 Task: Look for space in Tanjung Pandan, Indonesia from 3rd August, 2023 to 7th August, 2023 for 2 adults in price range Rs.4000 to Rs.9000. Place can be private room with 1  bedroom having 1 bed and 1 bathroom. Property type can be house, flat, guest house, hotel. Booking option can be shelf check-in. Required host language is English.
Action: Mouse moved to (515, 82)
Screenshot: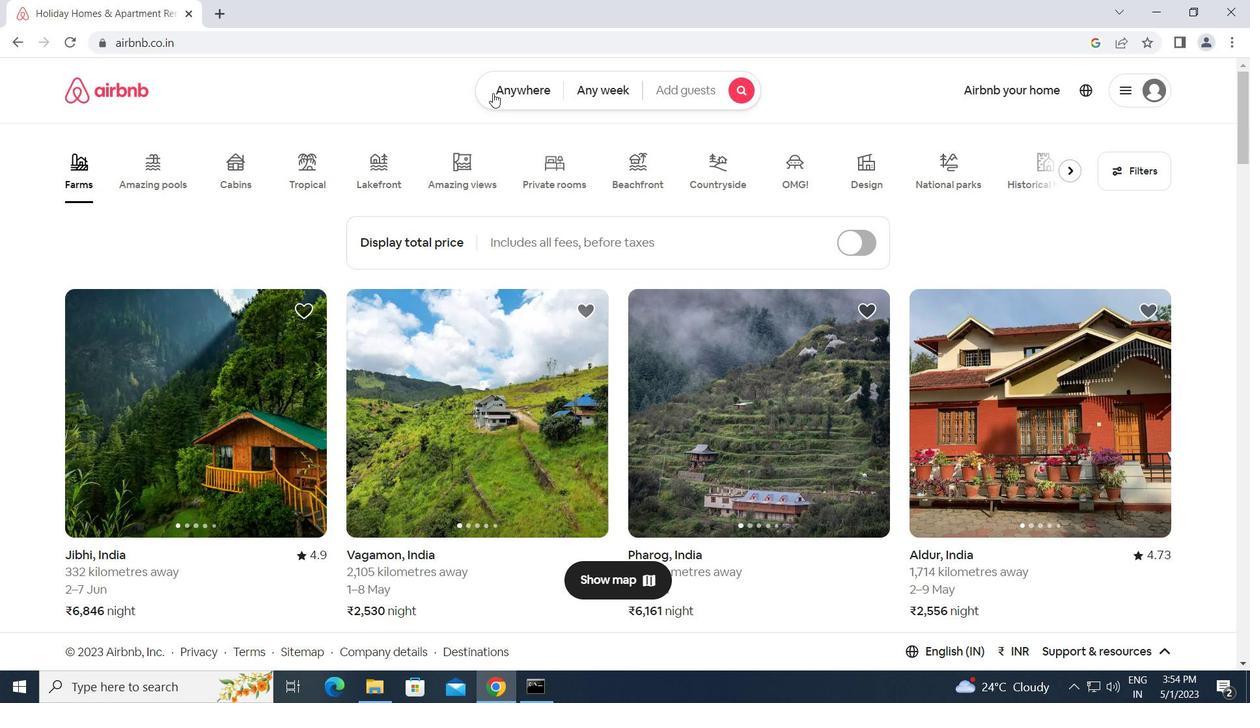 
Action: Mouse pressed left at (515, 82)
Screenshot: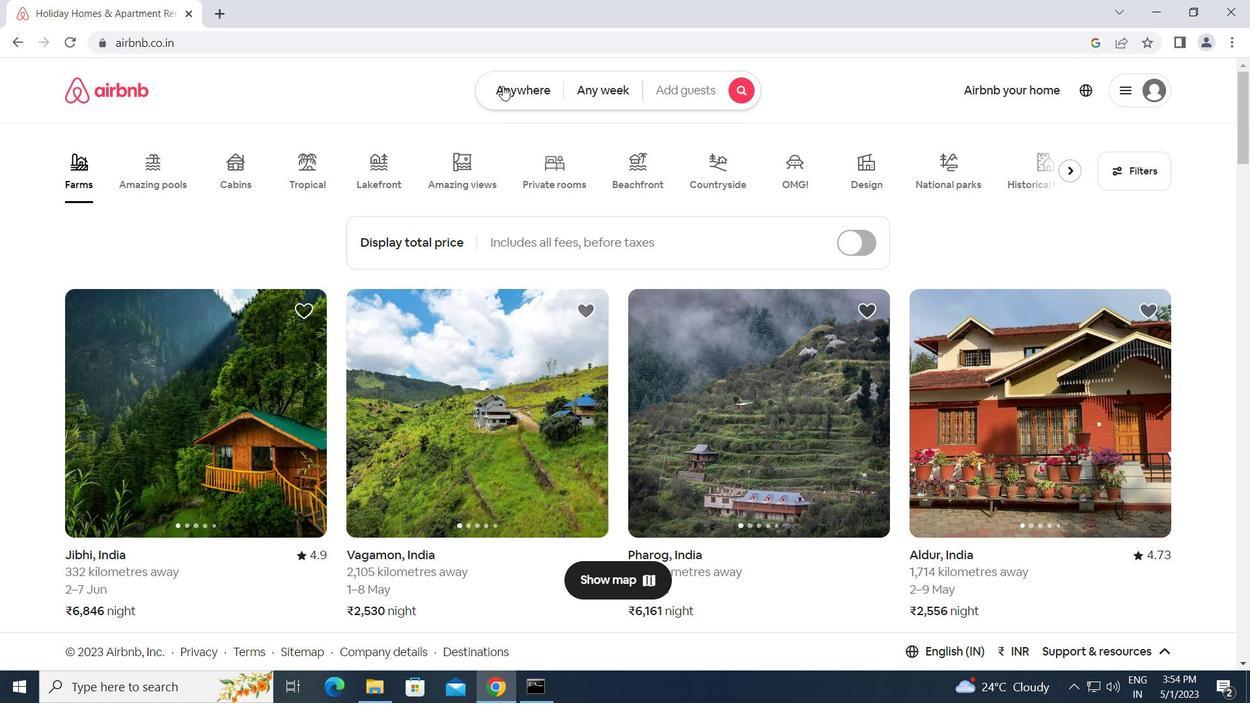 
Action: Mouse moved to (450, 133)
Screenshot: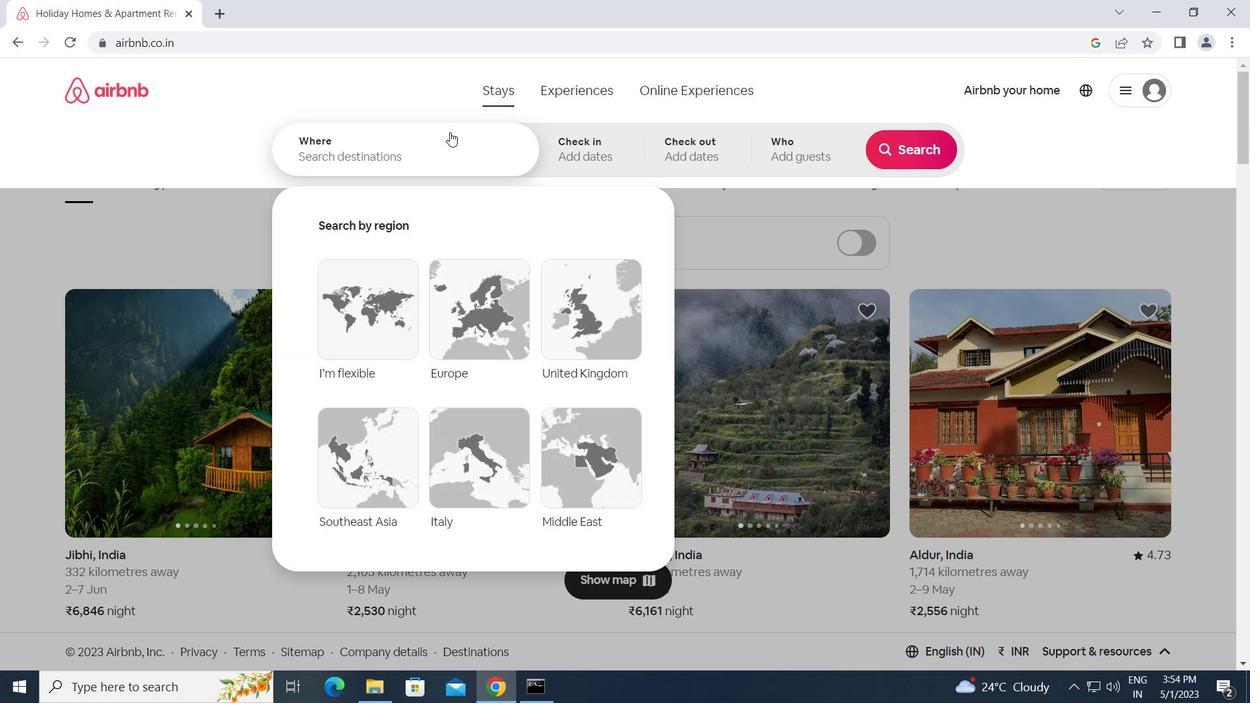 
Action: Mouse pressed left at (450, 133)
Screenshot: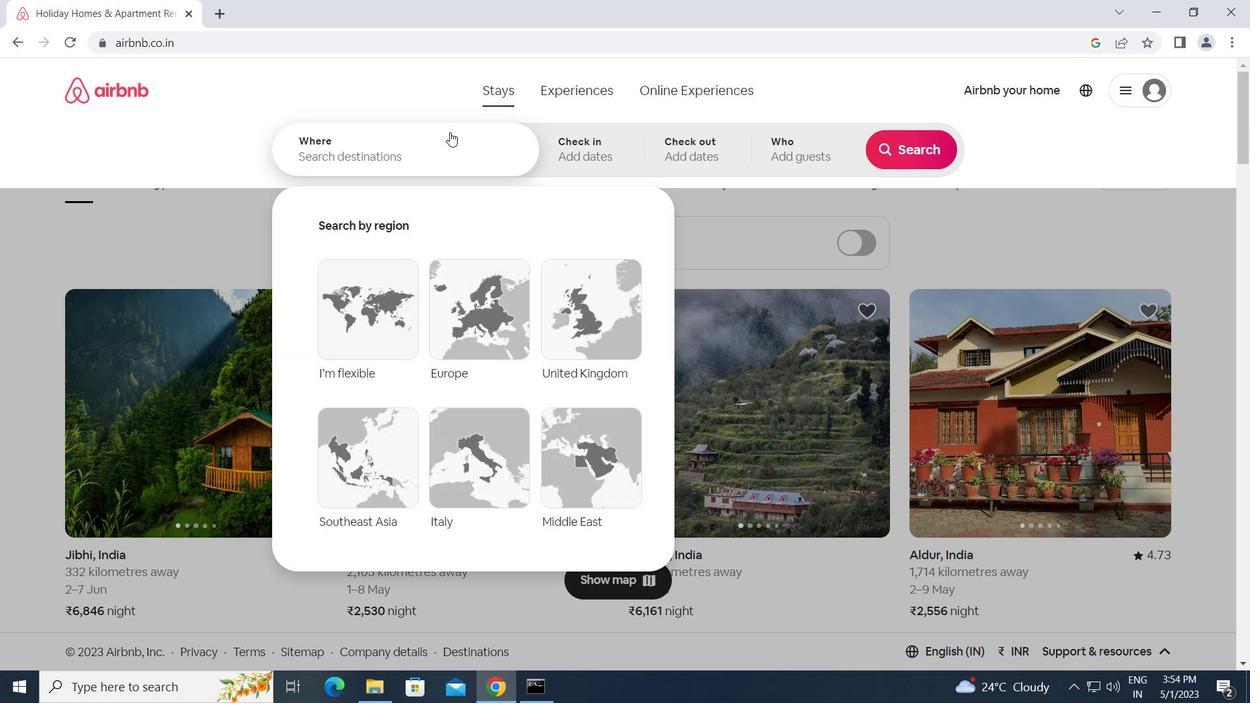 
Action: Key pressed t<Key.caps_lock>anjung<Key.space><Key.caps_lock>p<Key.caps_lock>andan,<Key.space><Key.caps_lock>i<Key.caps_lock>ndonesia<Key.enter>
Screenshot: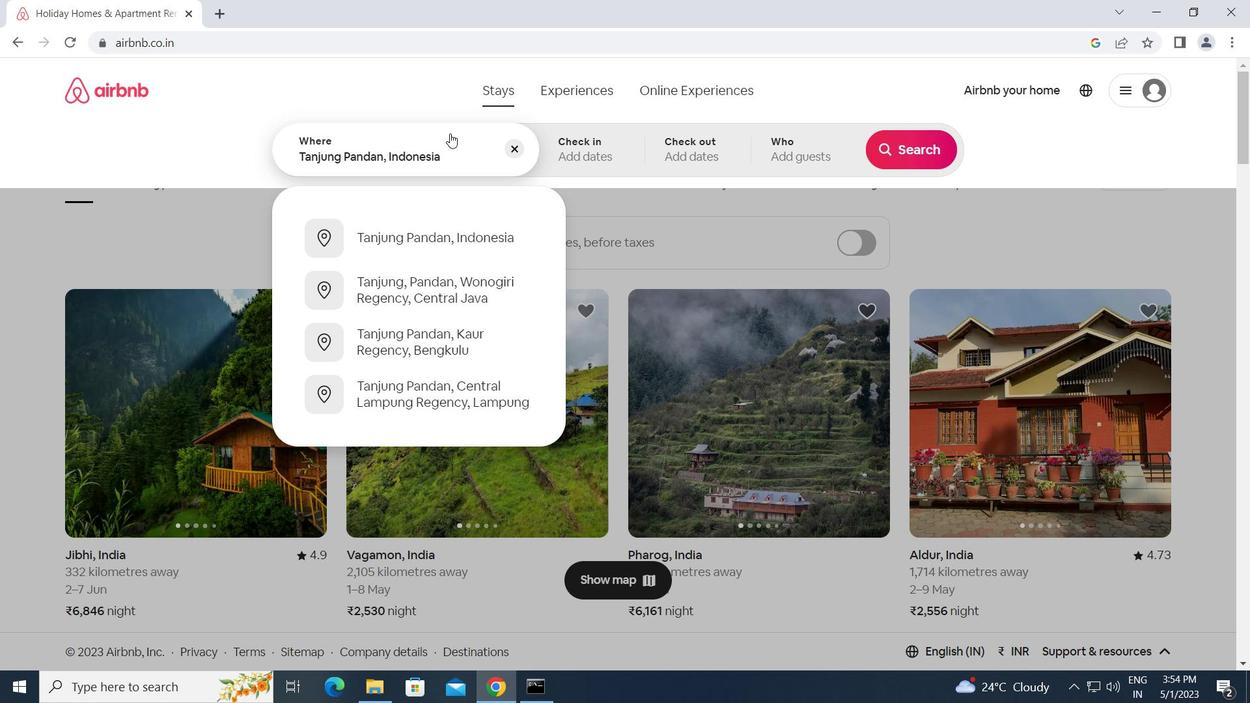 
Action: Mouse moved to (911, 285)
Screenshot: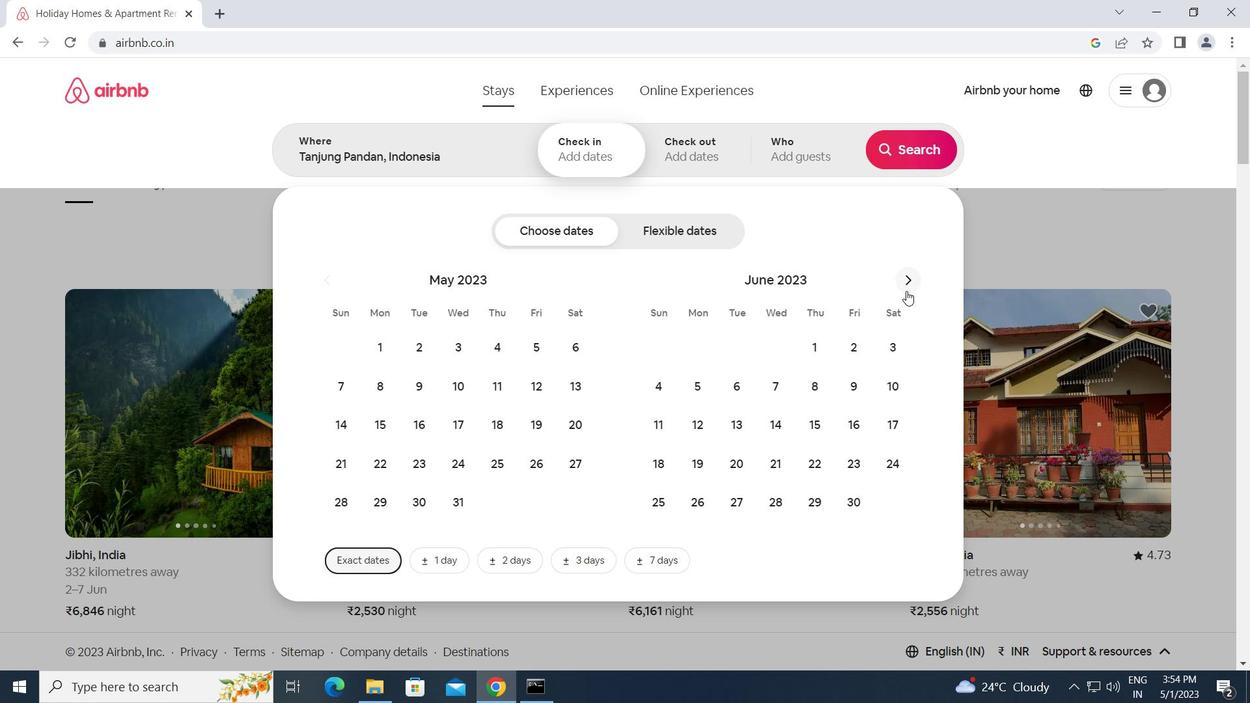 
Action: Mouse pressed left at (911, 285)
Screenshot: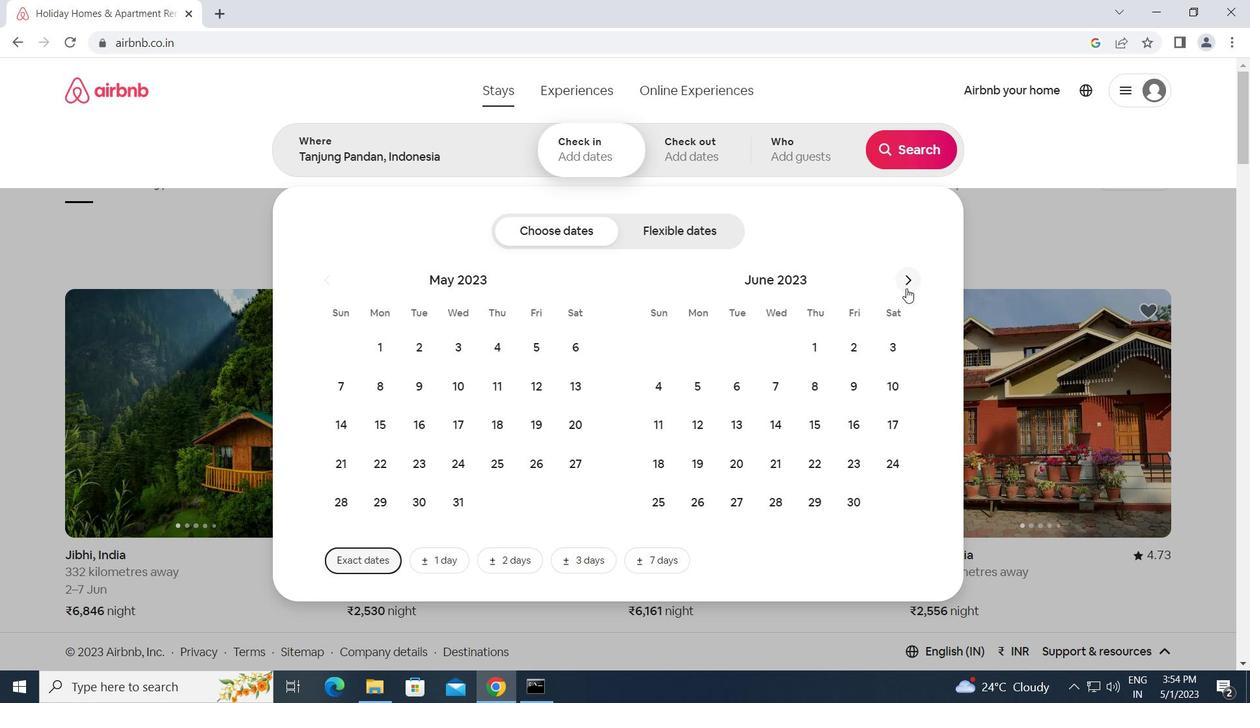 
Action: Mouse pressed left at (911, 285)
Screenshot: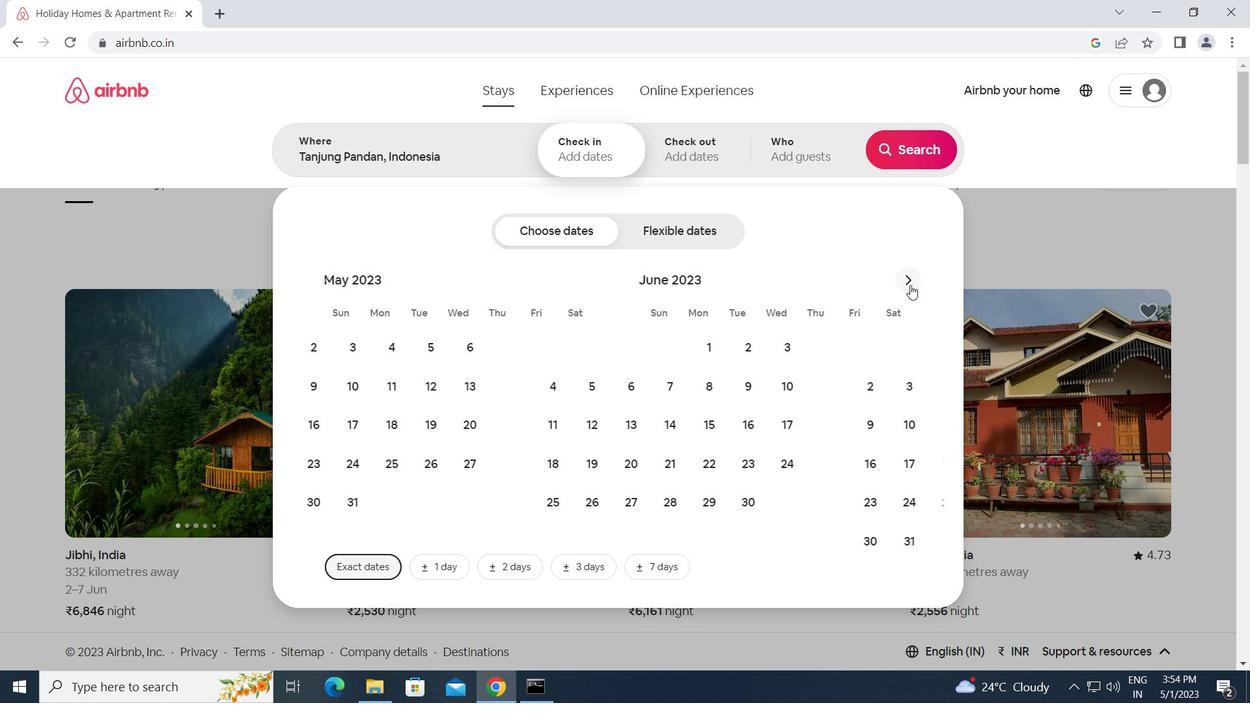 
Action: Mouse moved to (802, 346)
Screenshot: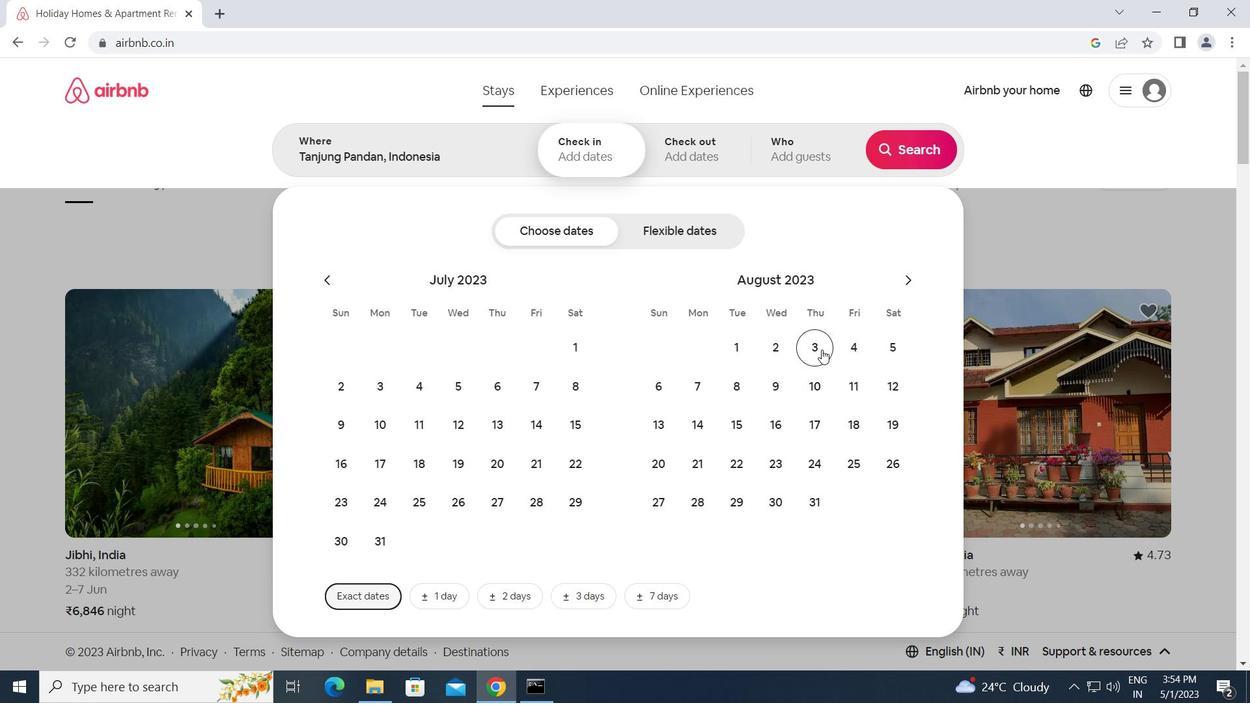 
Action: Mouse pressed left at (802, 346)
Screenshot: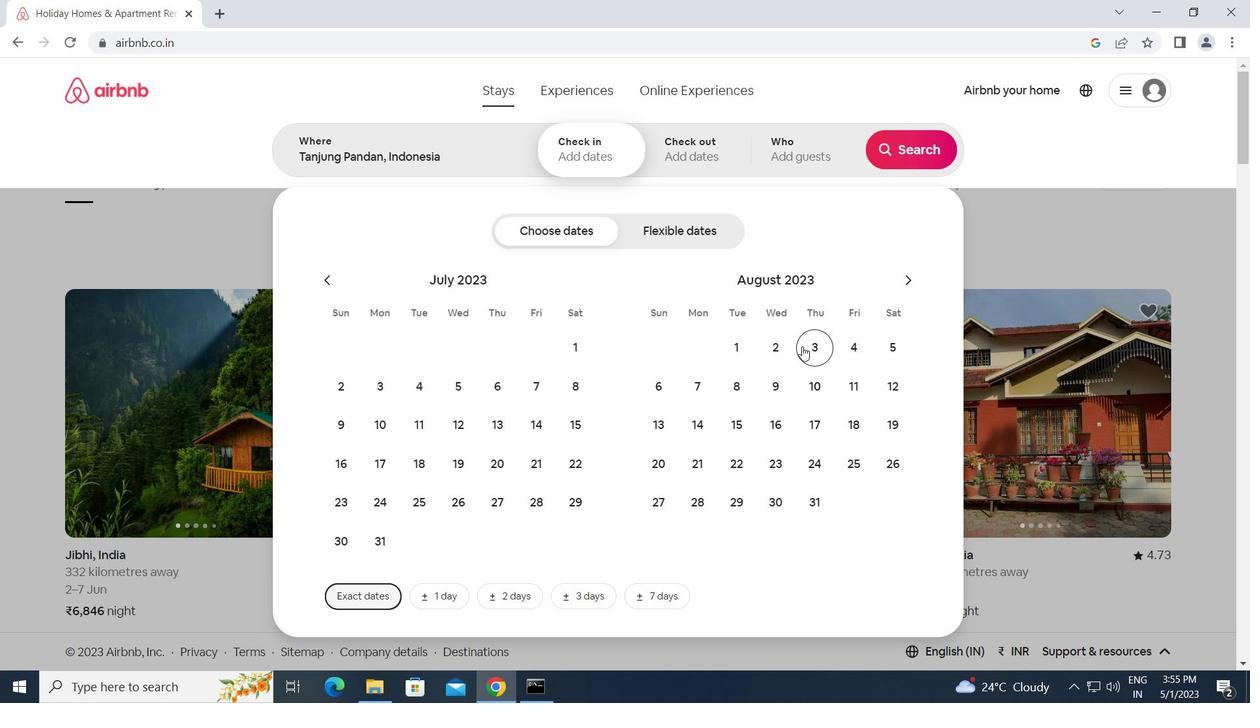 
Action: Mouse moved to (709, 387)
Screenshot: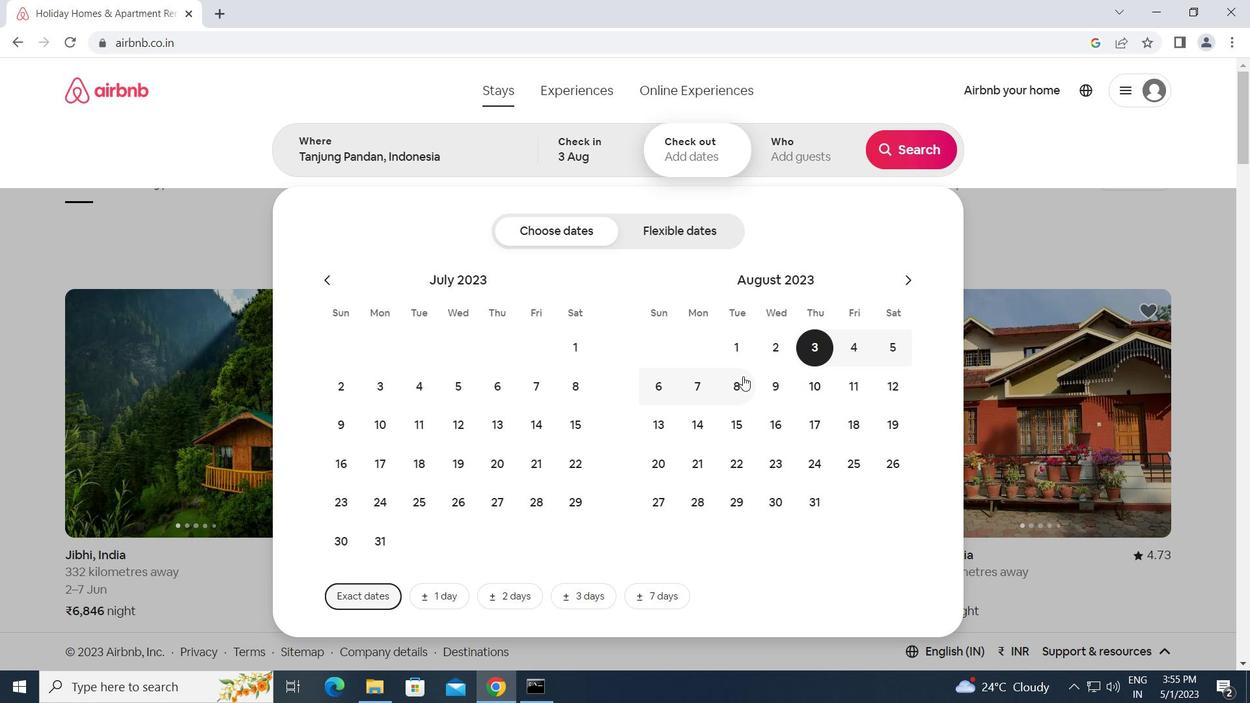 
Action: Mouse pressed left at (709, 387)
Screenshot: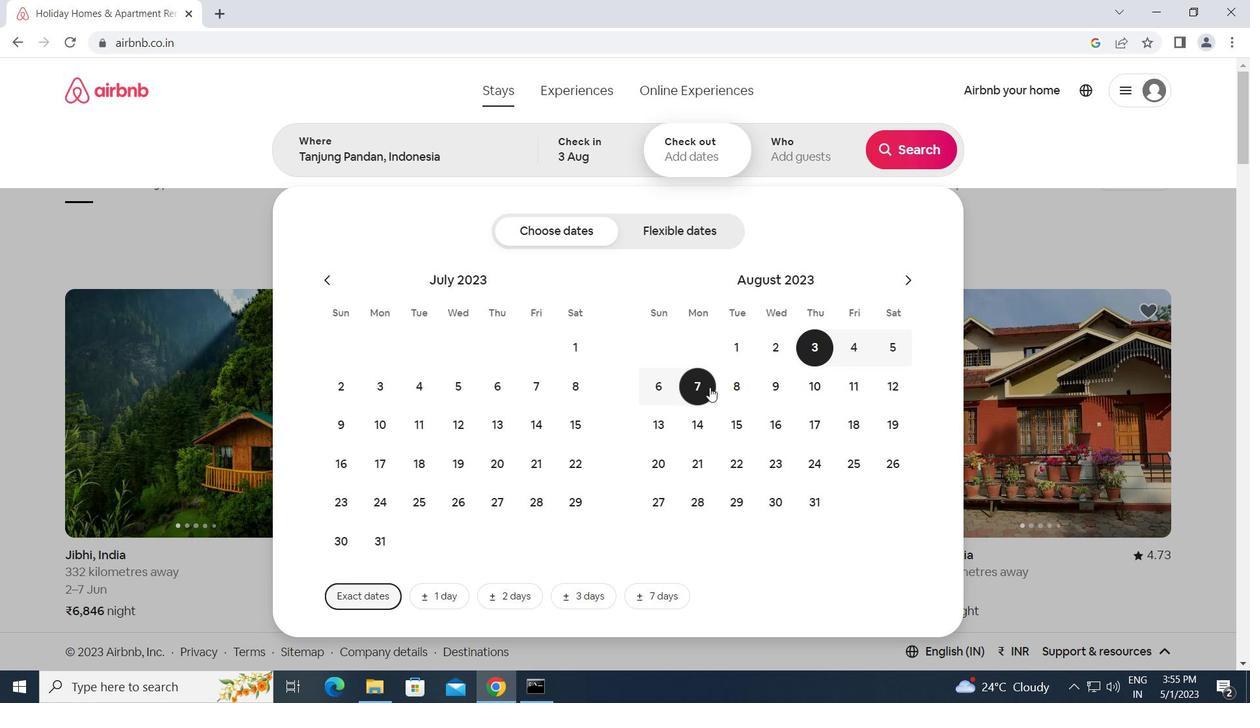 
Action: Mouse moved to (810, 155)
Screenshot: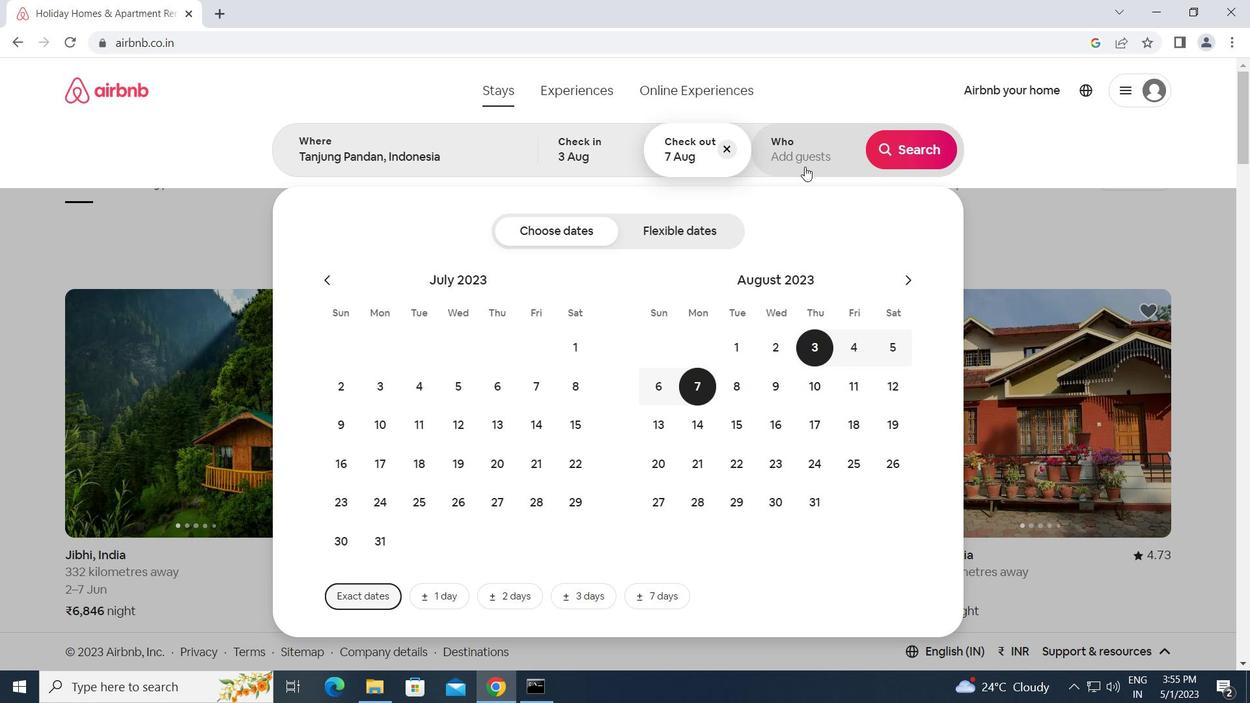 
Action: Mouse pressed left at (810, 155)
Screenshot: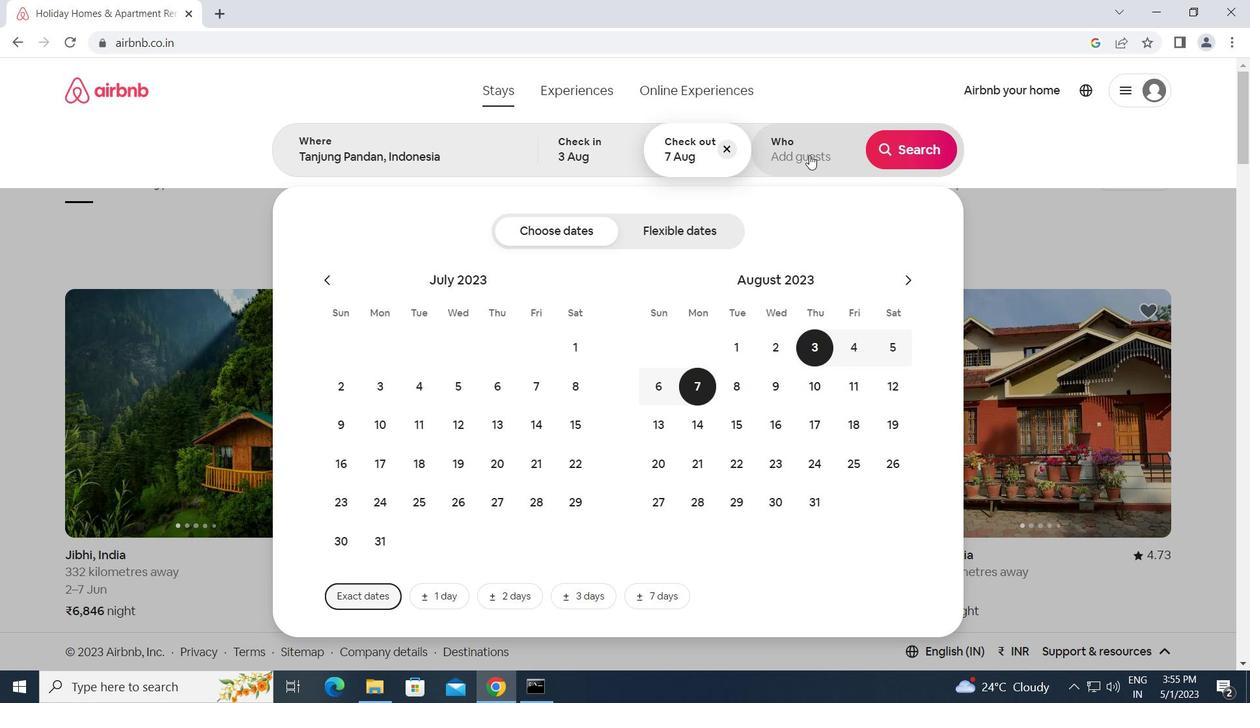 
Action: Mouse moved to (922, 231)
Screenshot: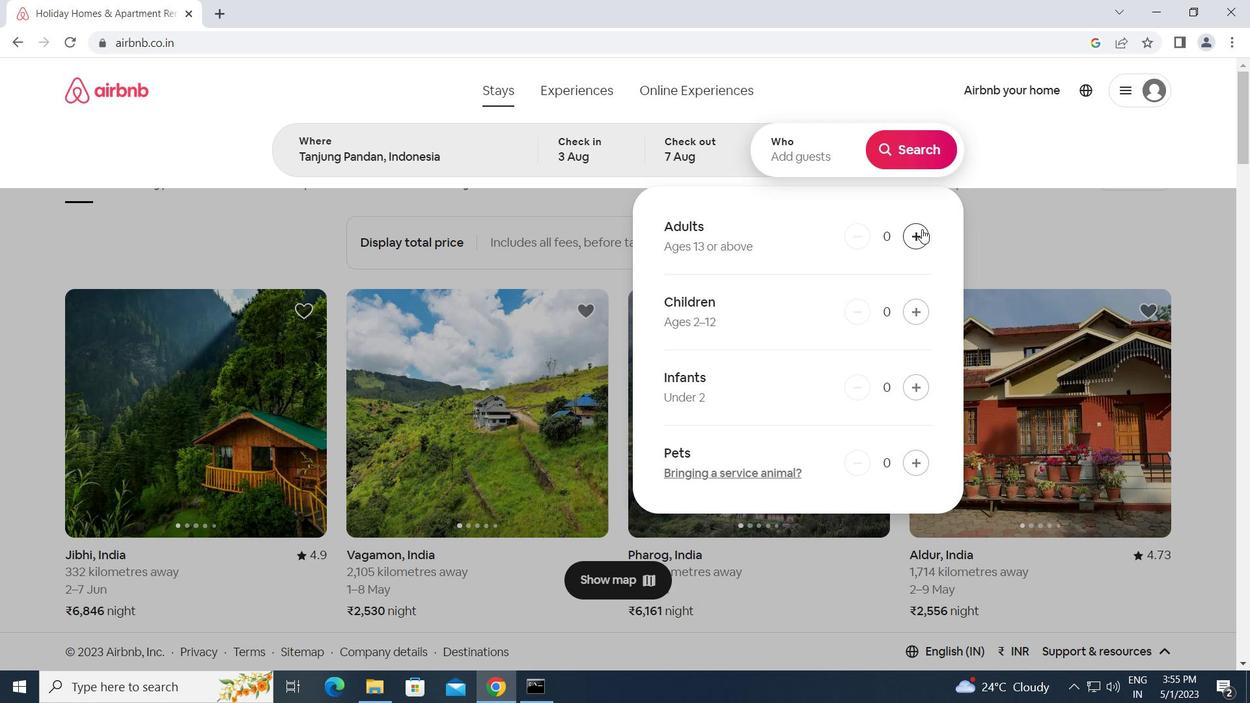 
Action: Mouse pressed left at (922, 231)
Screenshot: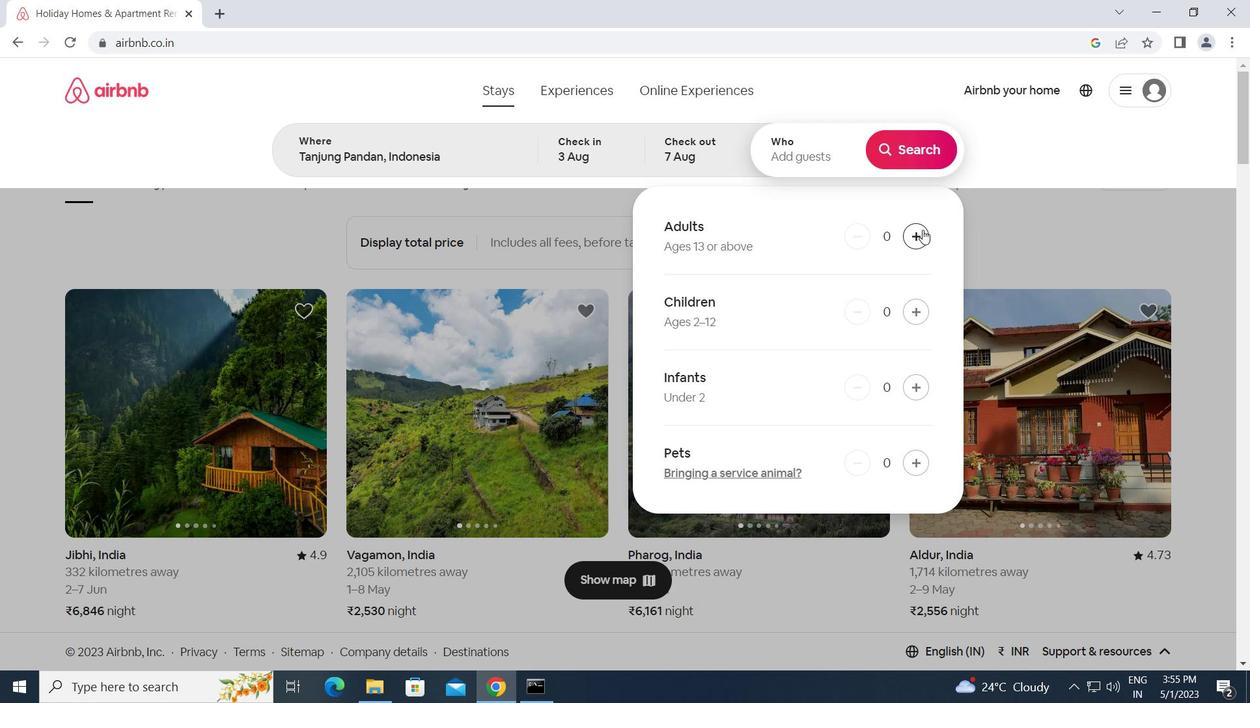 
Action: Mouse pressed left at (922, 231)
Screenshot: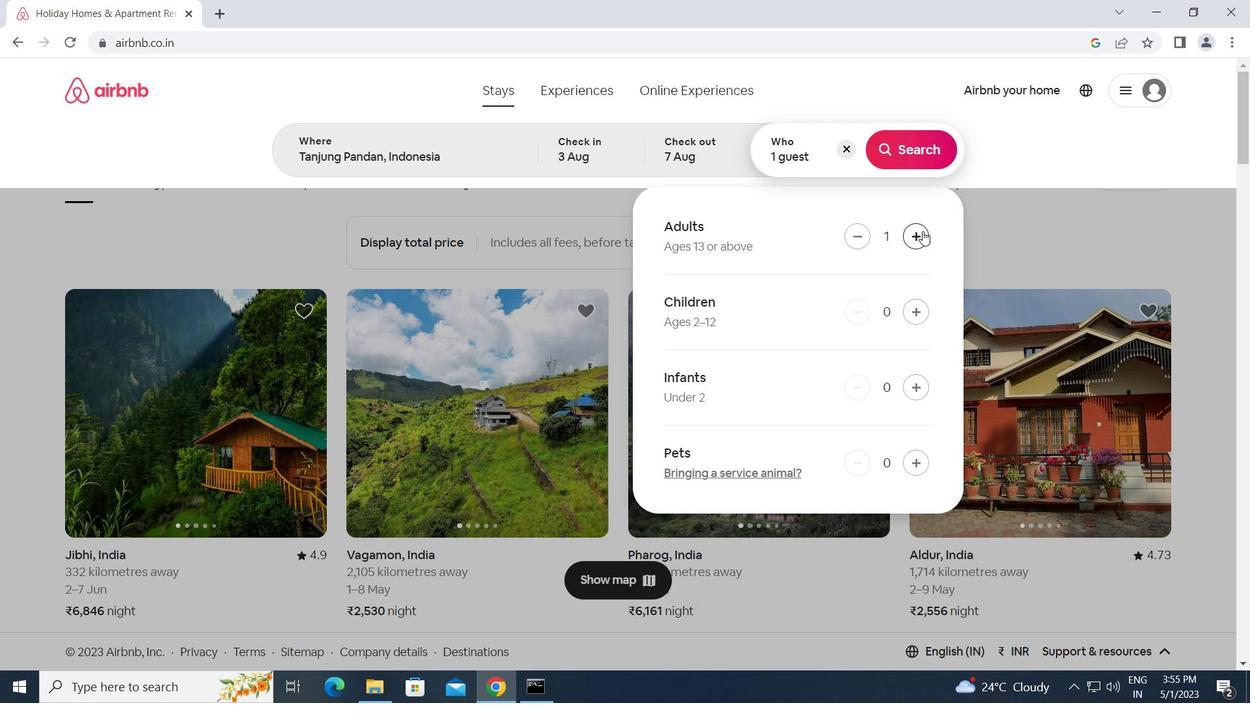 
Action: Mouse moved to (919, 140)
Screenshot: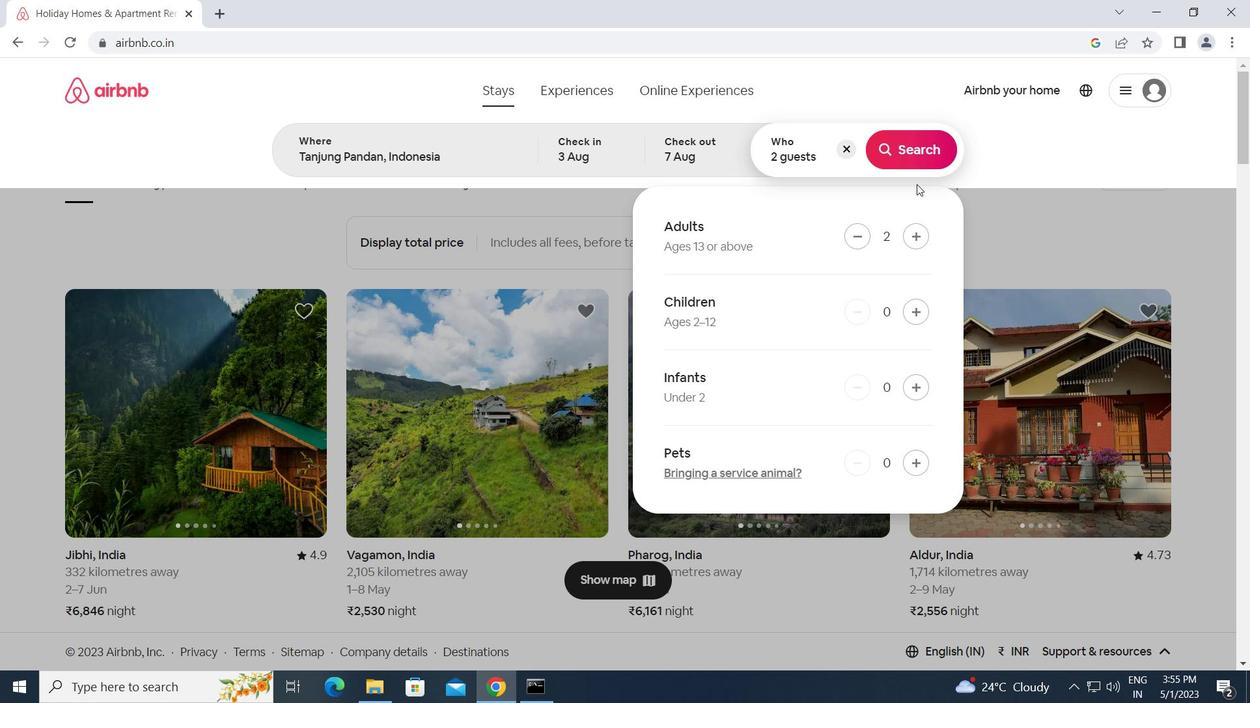 
Action: Mouse pressed left at (919, 140)
Screenshot: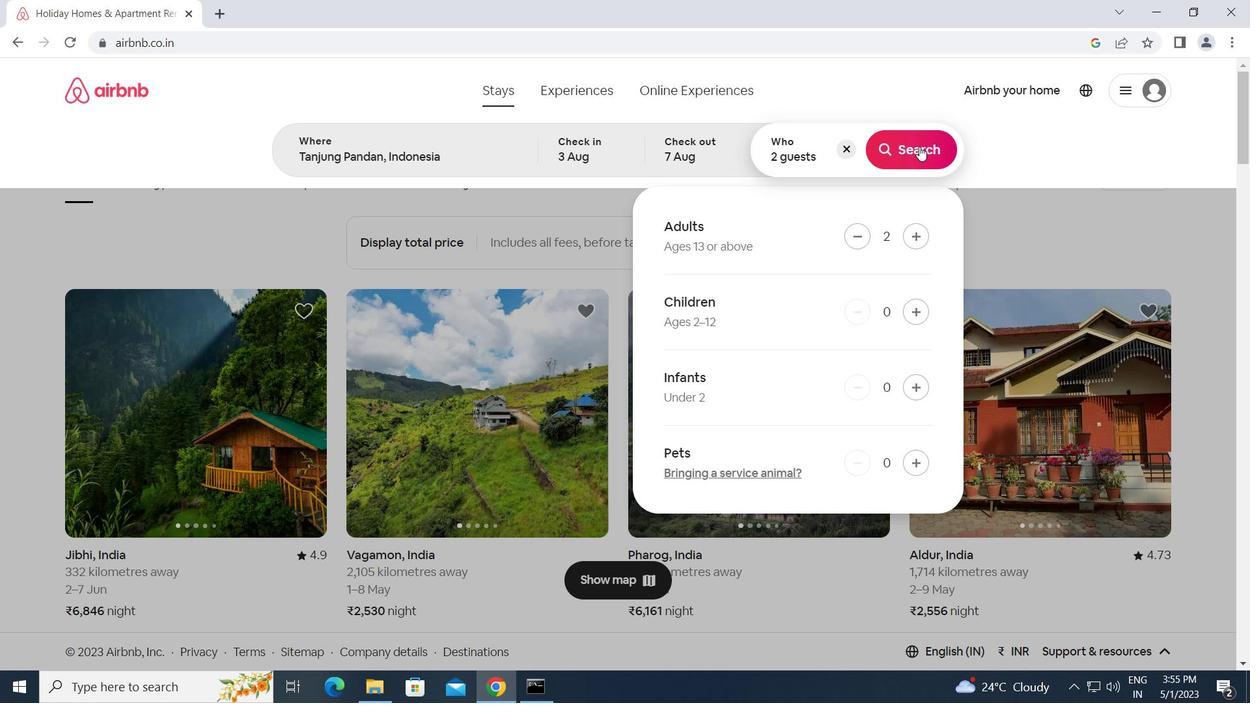 
Action: Mouse moved to (1184, 156)
Screenshot: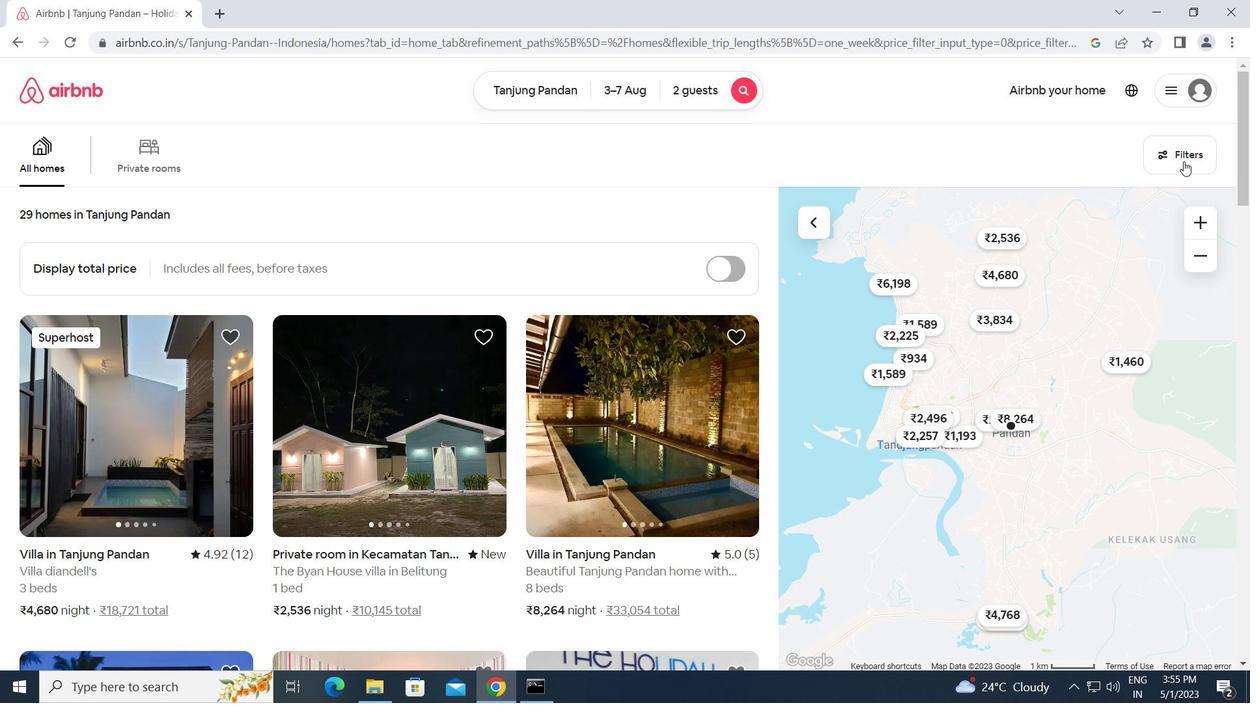 
Action: Mouse pressed left at (1184, 156)
Screenshot: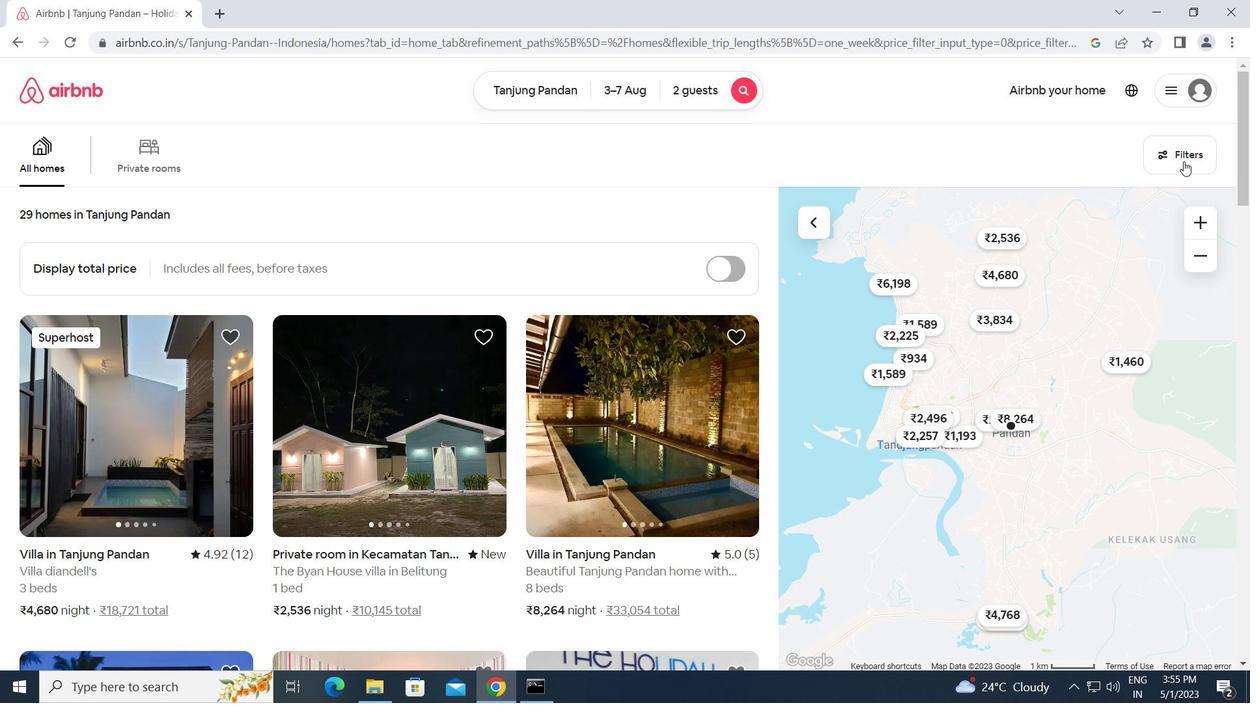 
Action: Mouse moved to (410, 356)
Screenshot: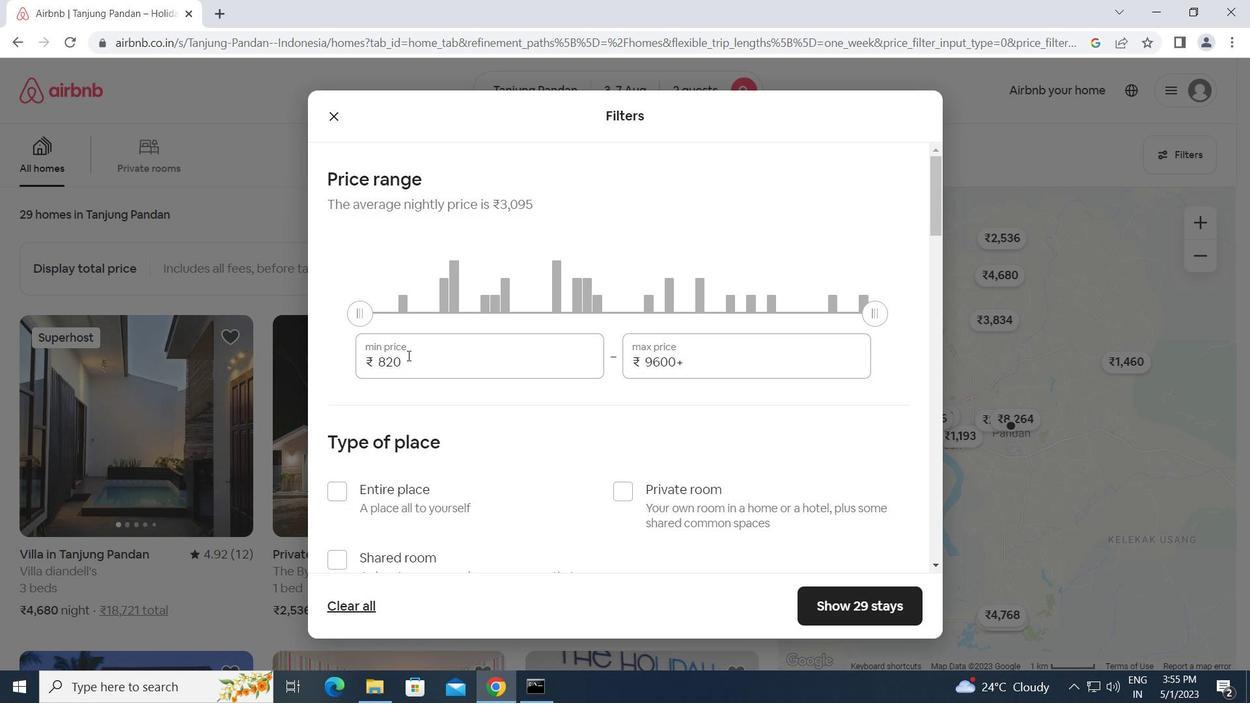 
Action: Mouse pressed left at (410, 356)
Screenshot: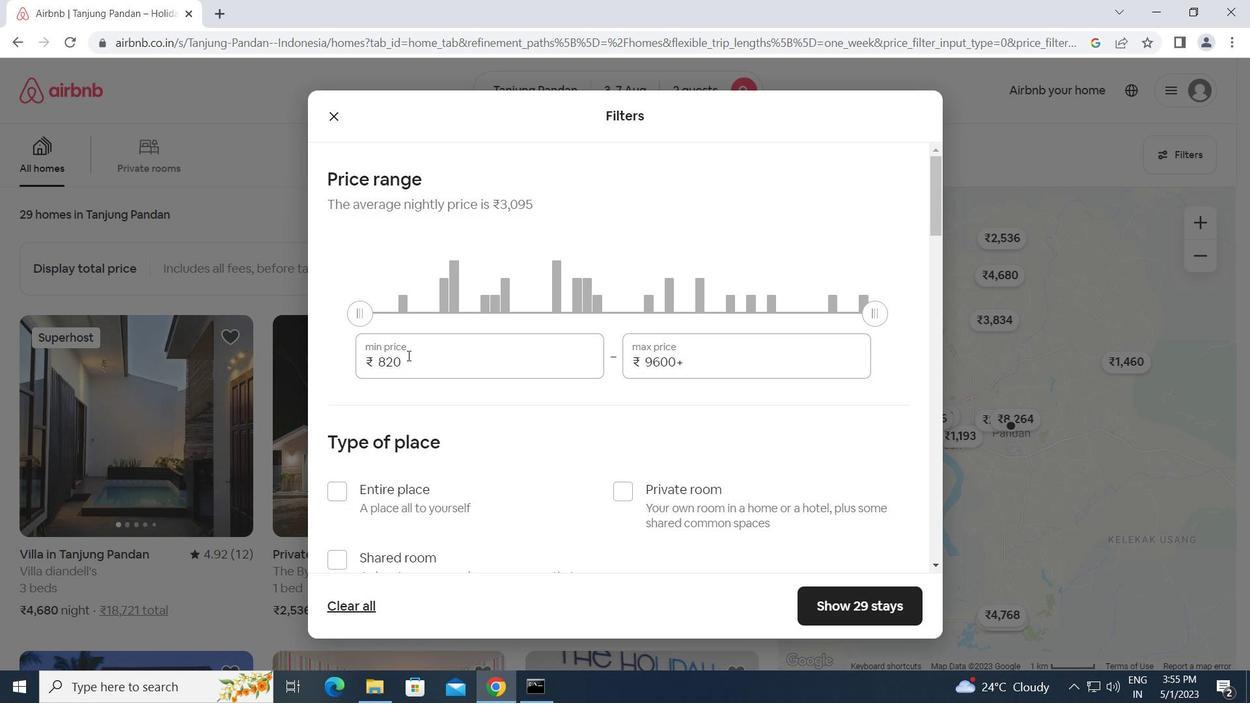 
Action: Mouse moved to (317, 371)
Screenshot: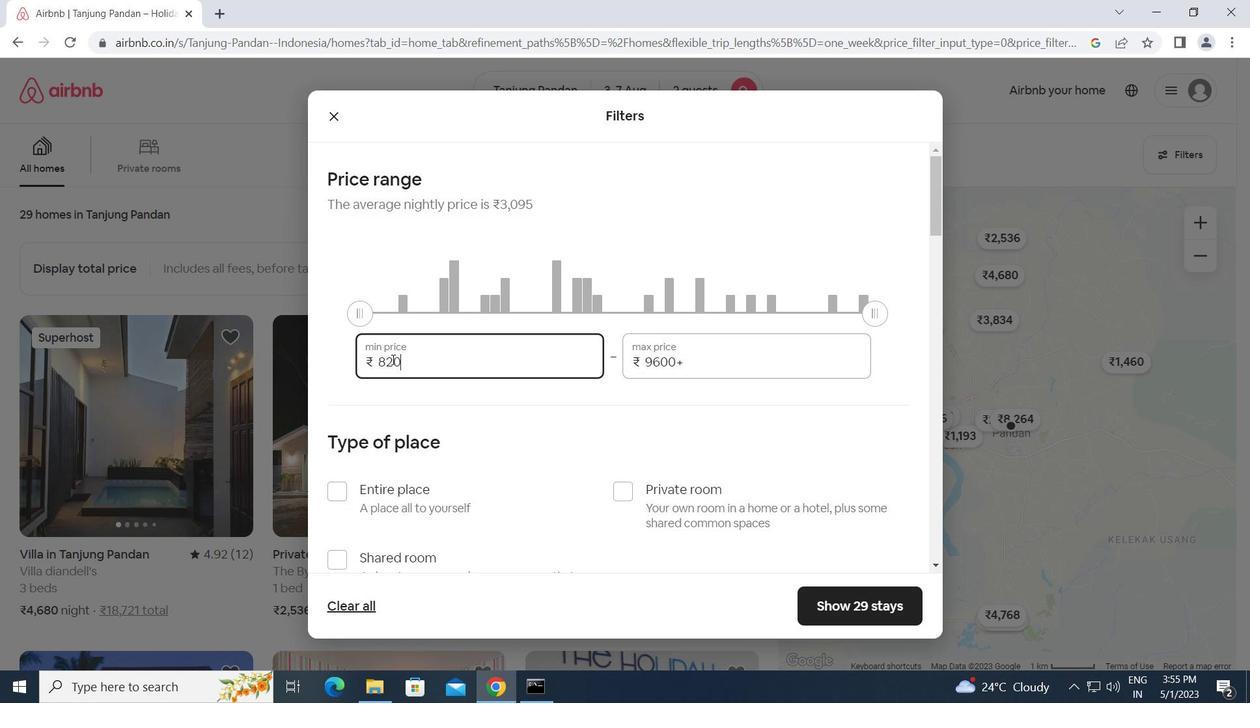 
Action: Key pressed 4000<Key.tab><Key.backspace><Key.backspace><Key.backspace><Key.backspace><Key.backspace><Key.backspace><Key.backspace><Key.backspace><Key.backspace><Key.backspace>9000
Screenshot: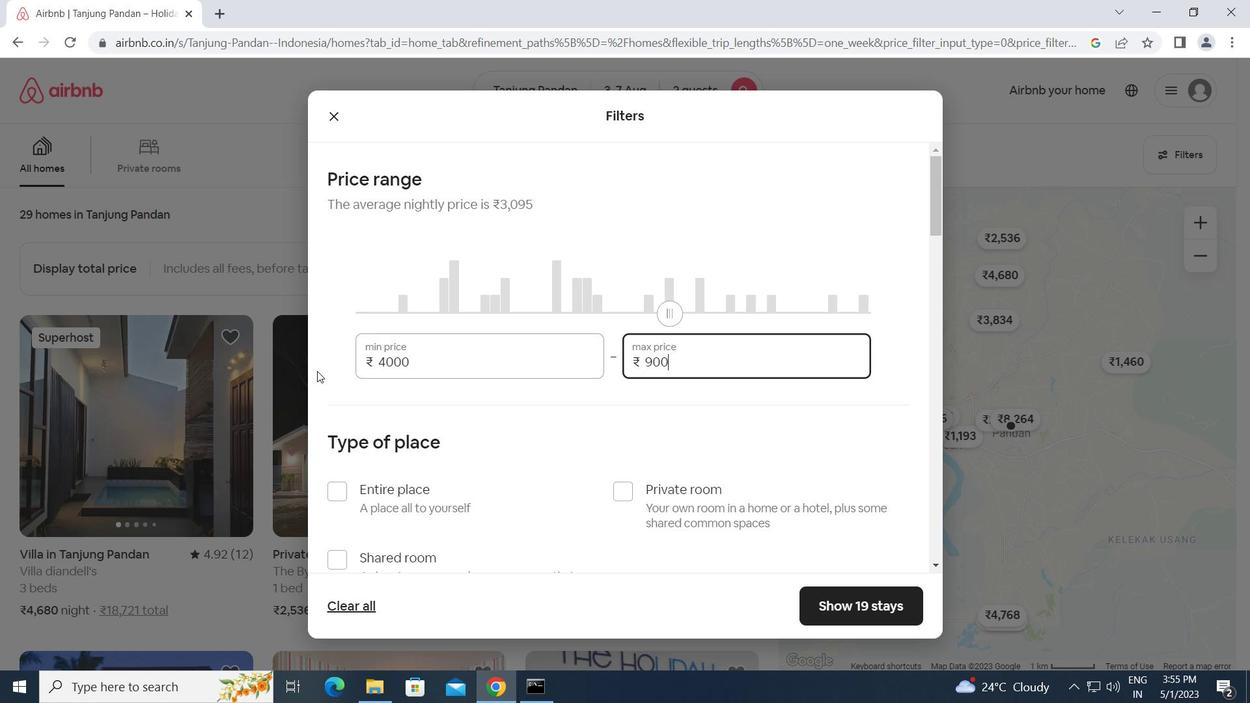 
Action: Mouse moved to (615, 489)
Screenshot: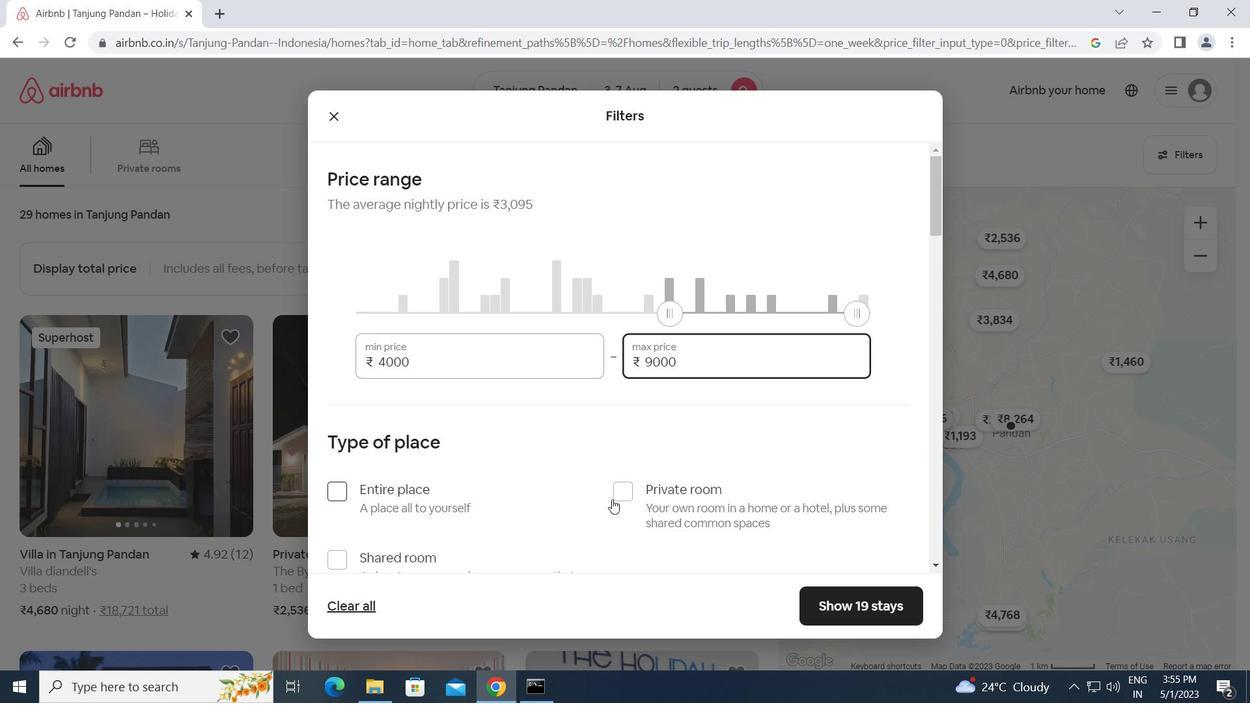 
Action: Mouse pressed left at (615, 489)
Screenshot: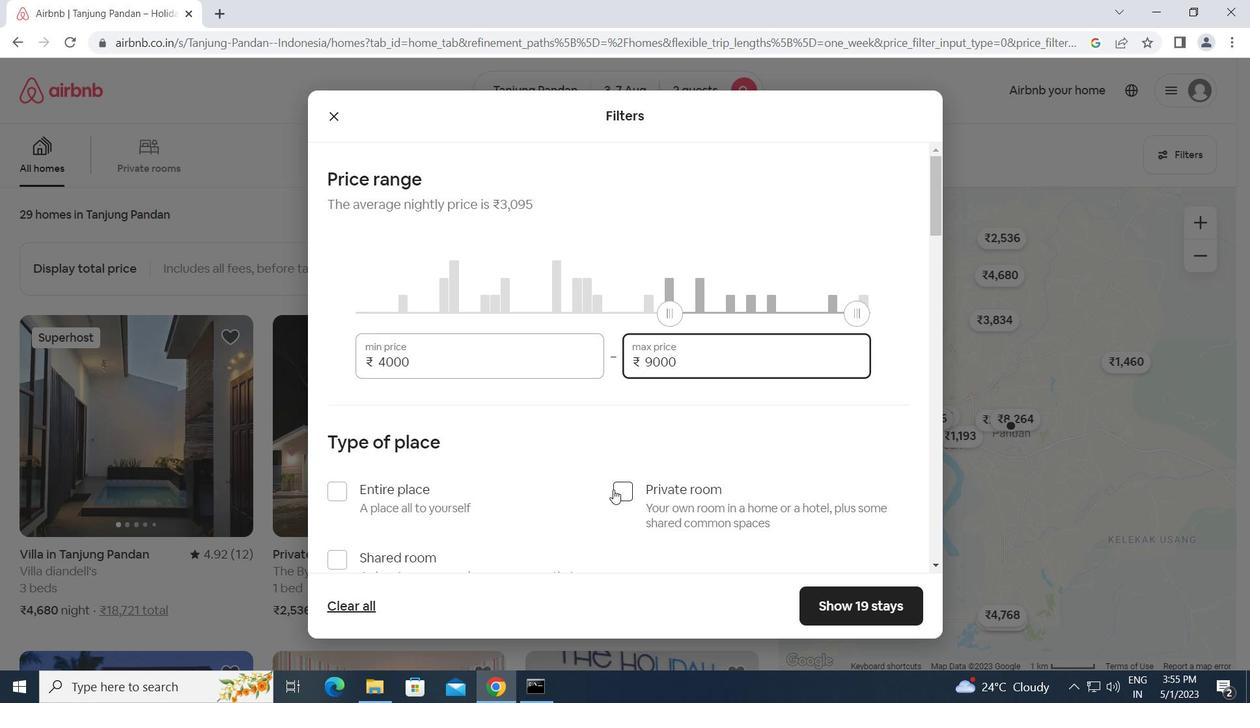 
Action: Mouse moved to (576, 552)
Screenshot: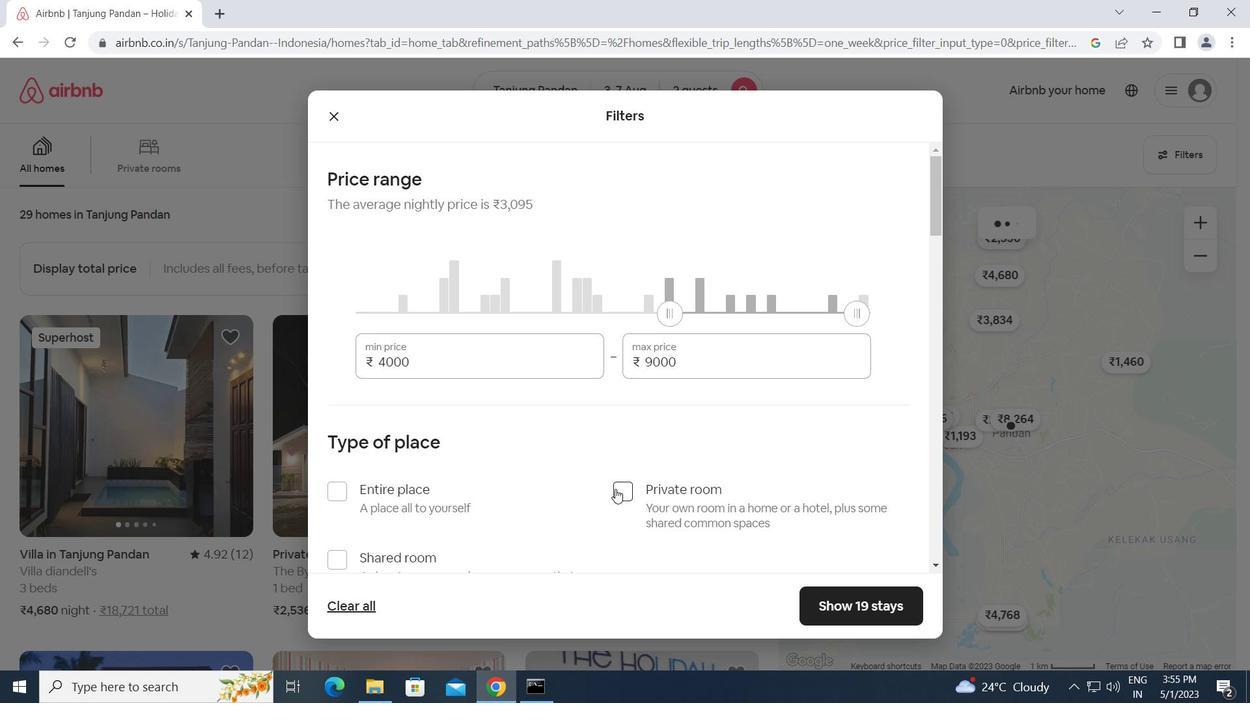 
Action: Mouse scrolled (576, 552) with delta (0, 0)
Screenshot: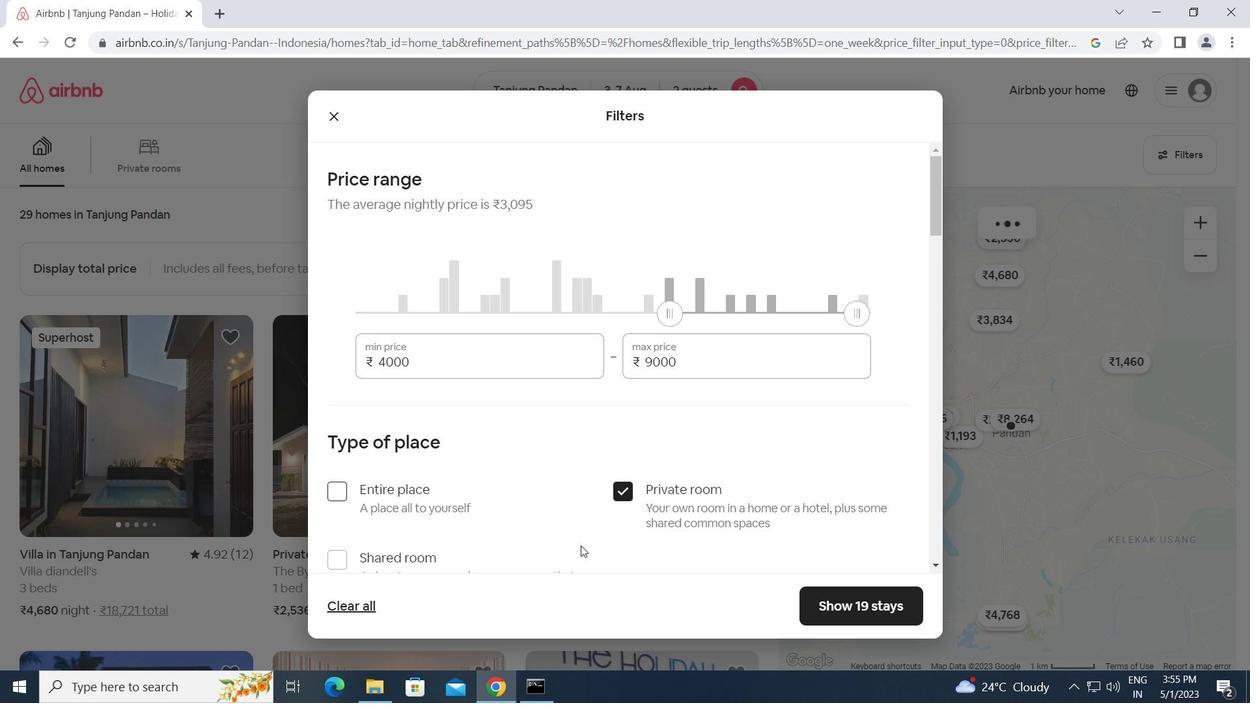 
Action: Mouse scrolled (576, 552) with delta (0, 0)
Screenshot: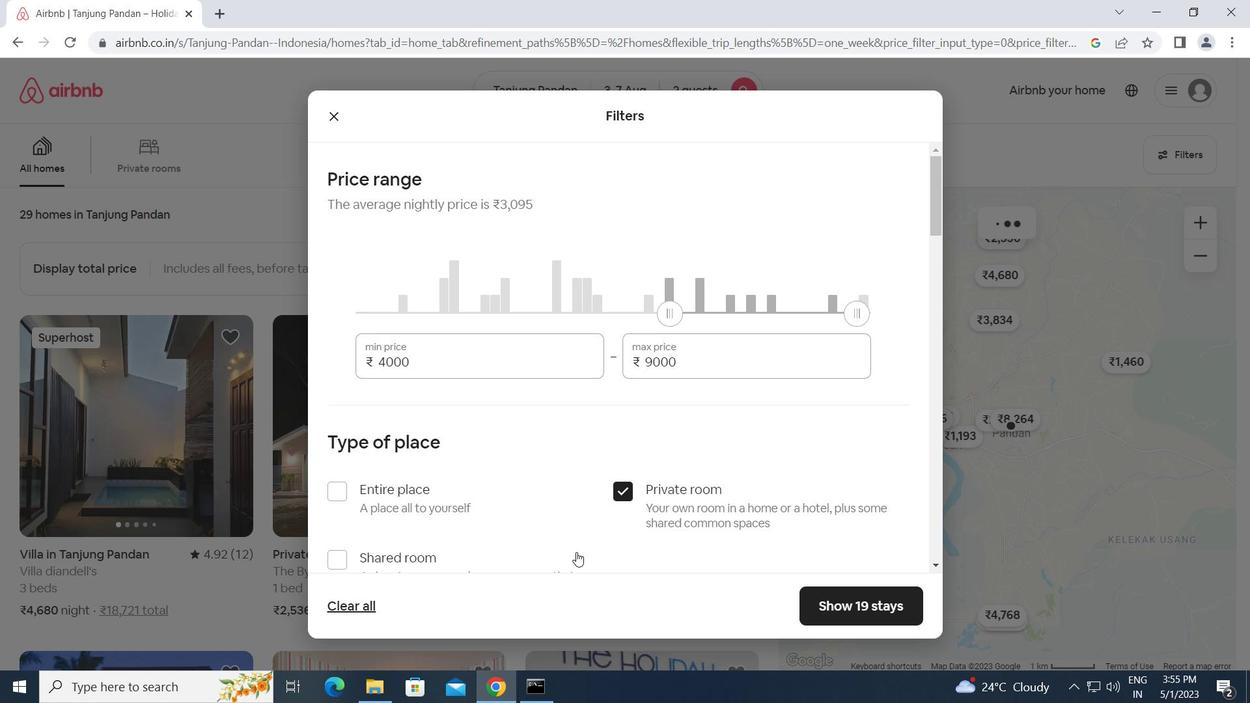 
Action: Mouse scrolled (576, 552) with delta (0, 0)
Screenshot: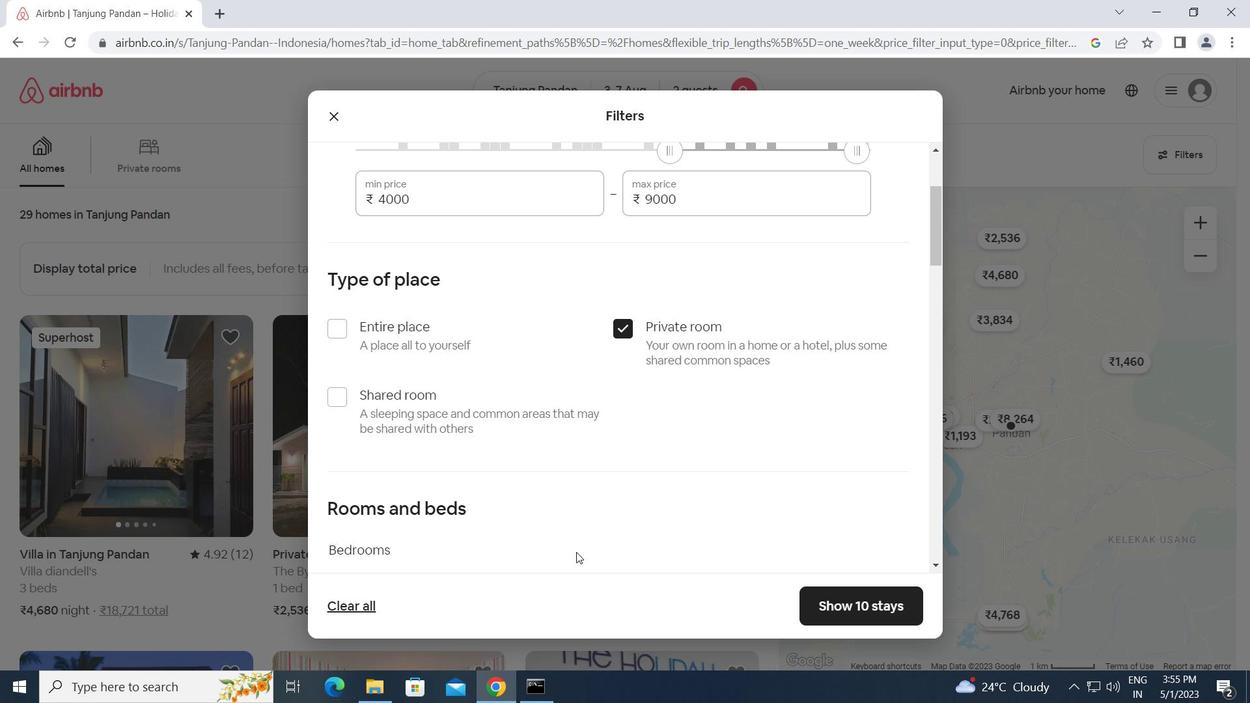 
Action: Mouse scrolled (576, 552) with delta (0, 0)
Screenshot: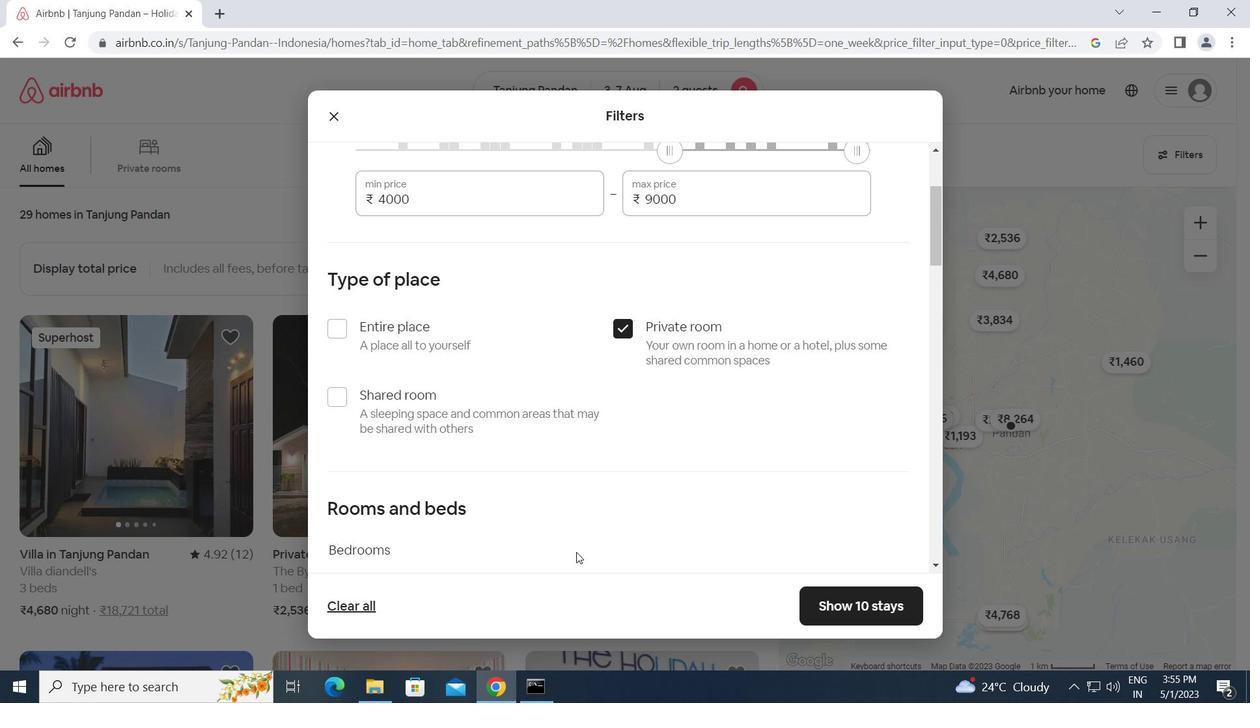 
Action: Mouse moved to (347, 476)
Screenshot: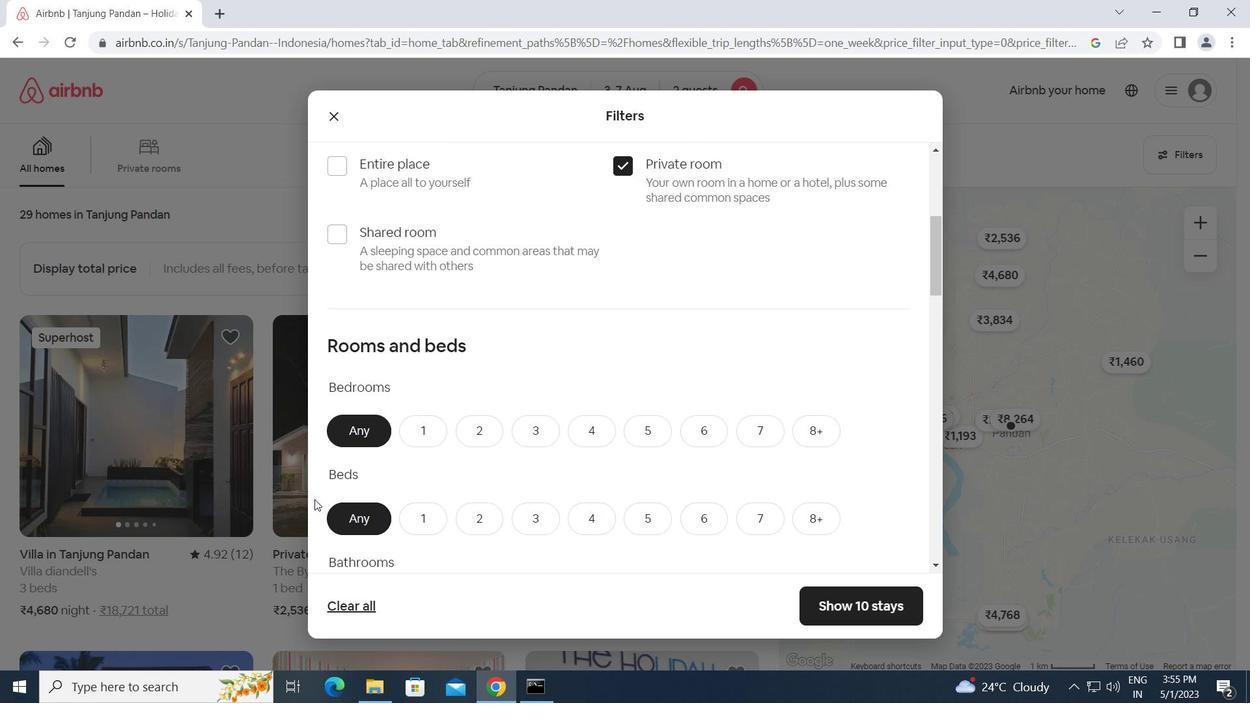 
Action: Mouse scrolled (347, 476) with delta (0, 0)
Screenshot: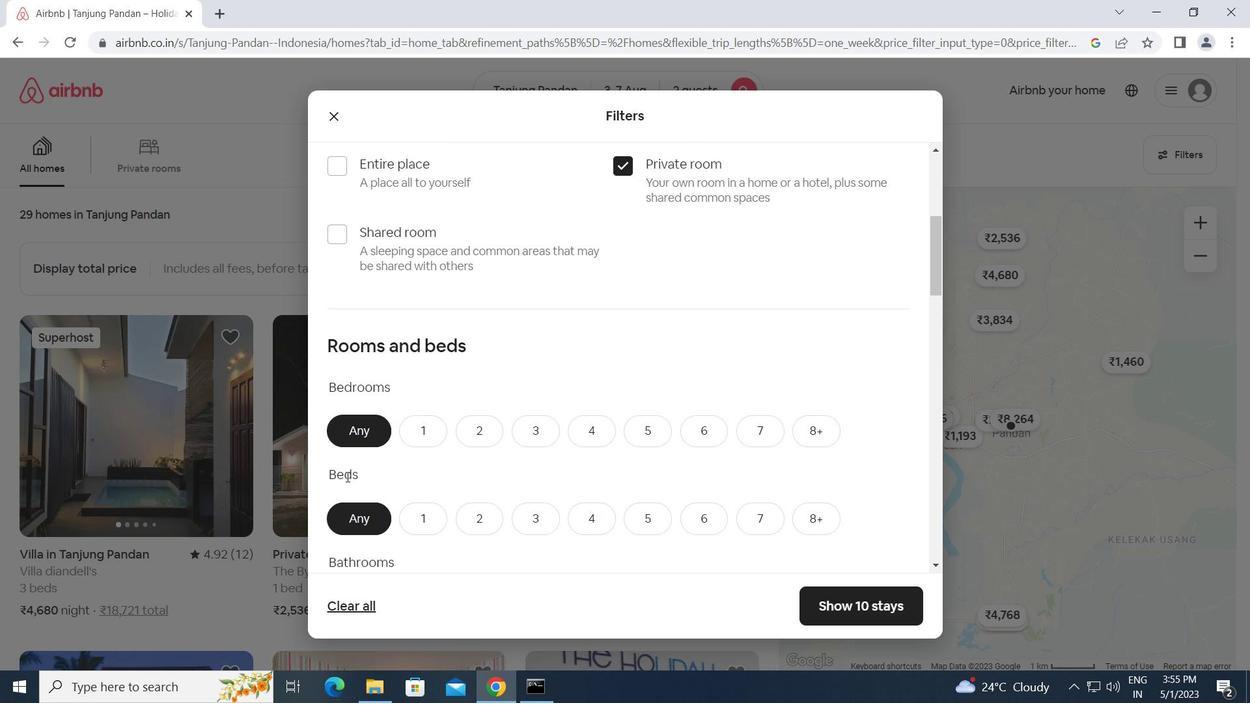 
Action: Mouse moved to (416, 345)
Screenshot: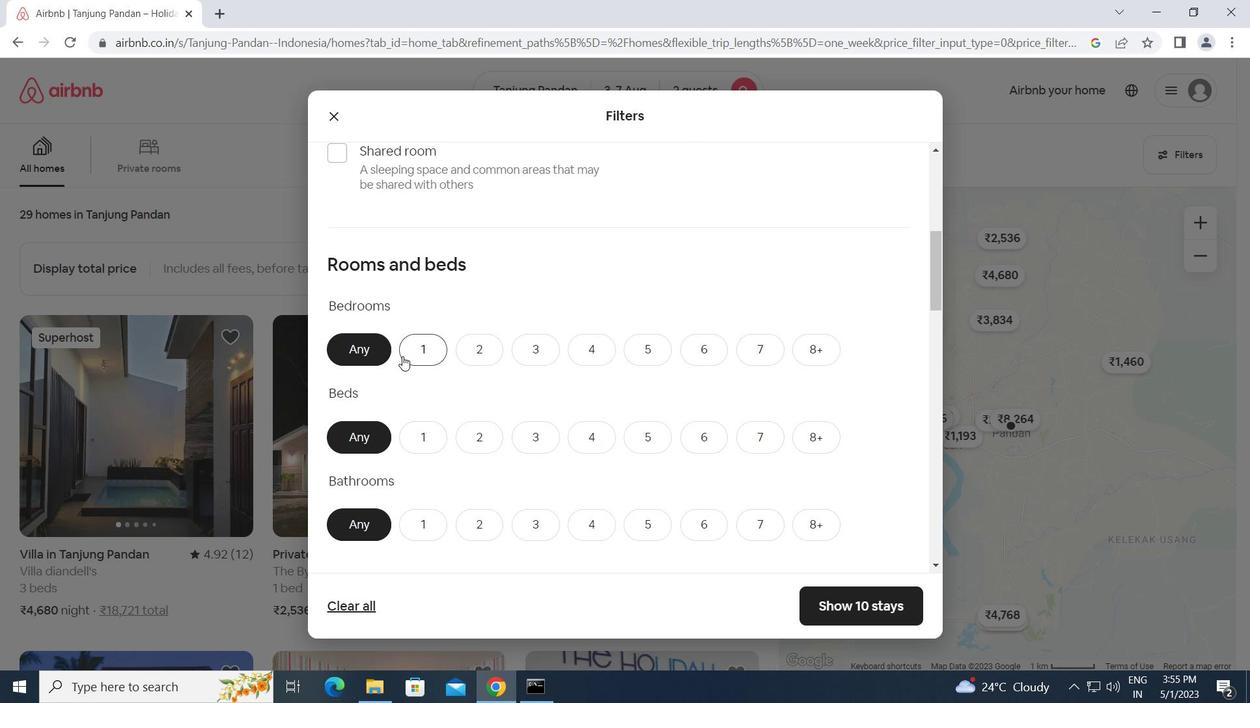 
Action: Mouse pressed left at (416, 345)
Screenshot: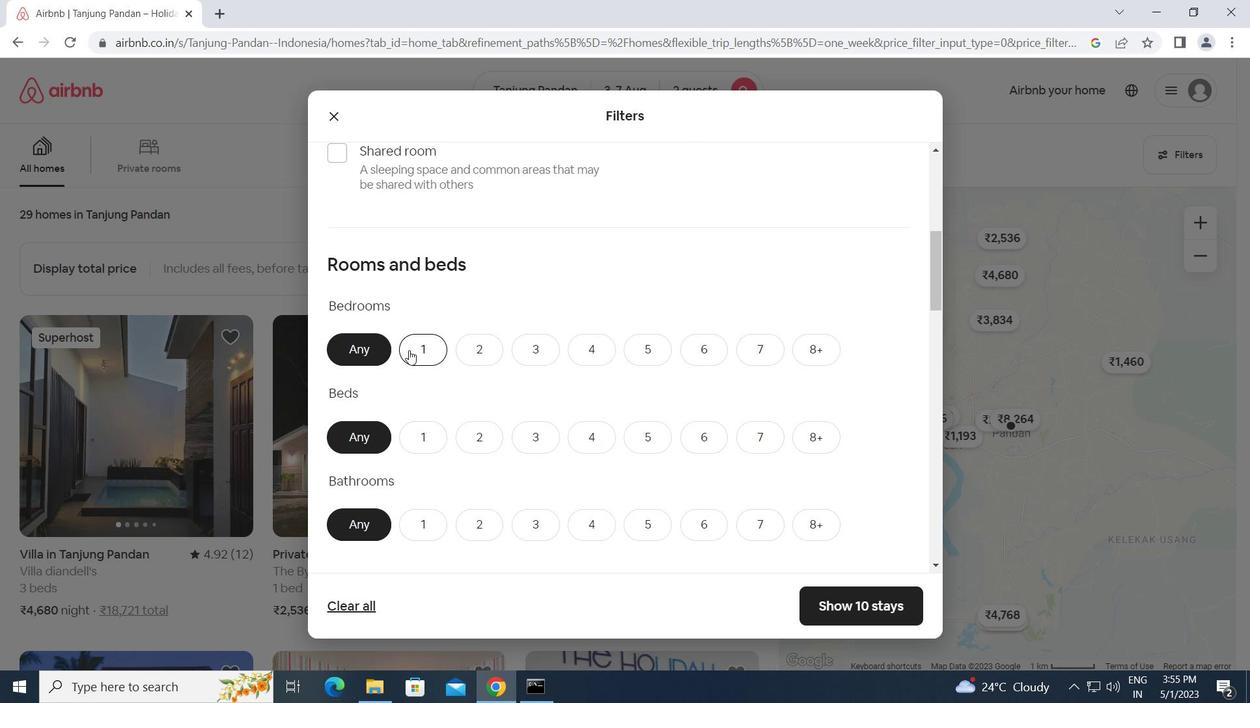 
Action: Mouse moved to (410, 435)
Screenshot: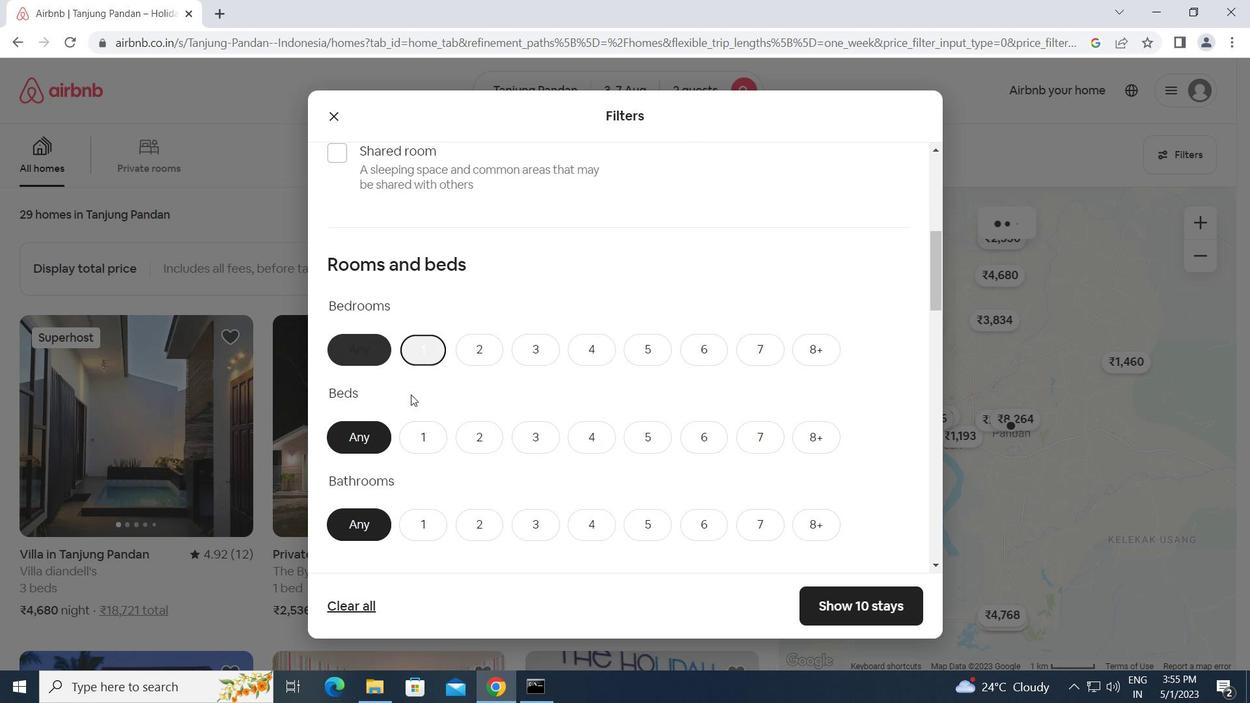 
Action: Mouse pressed left at (410, 435)
Screenshot: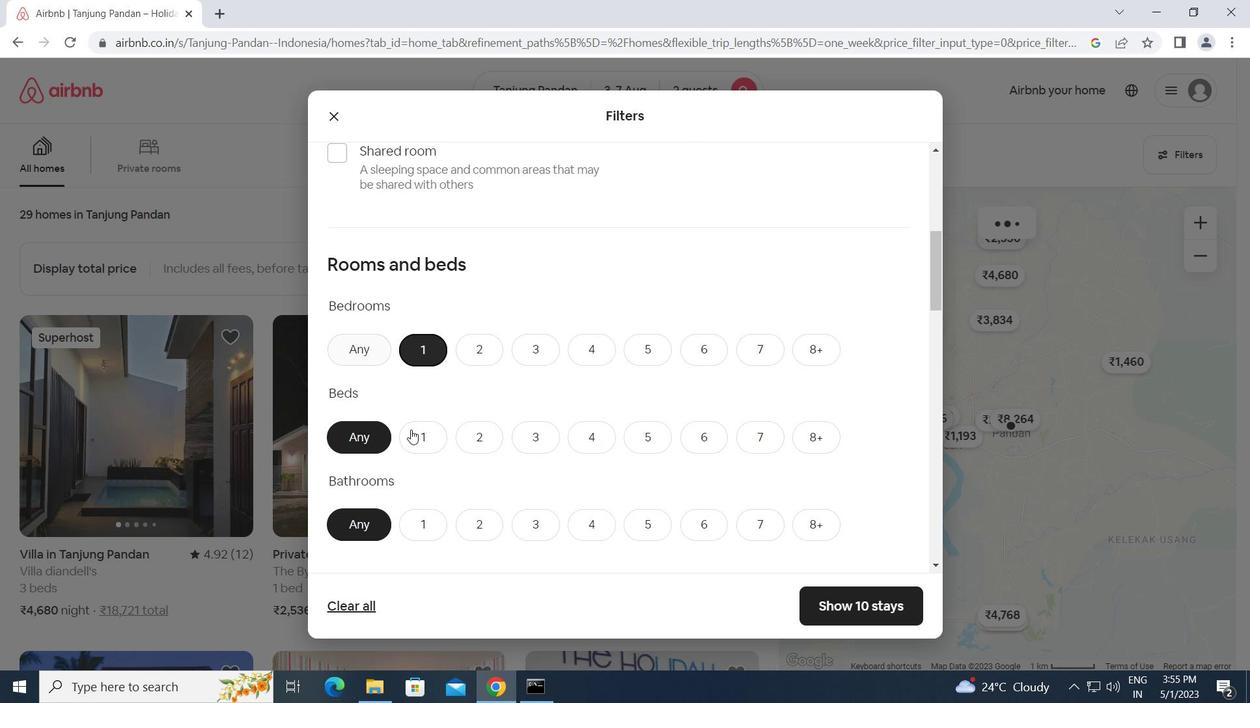 
Action: Mouse moved to (425, 529)
Screenshot: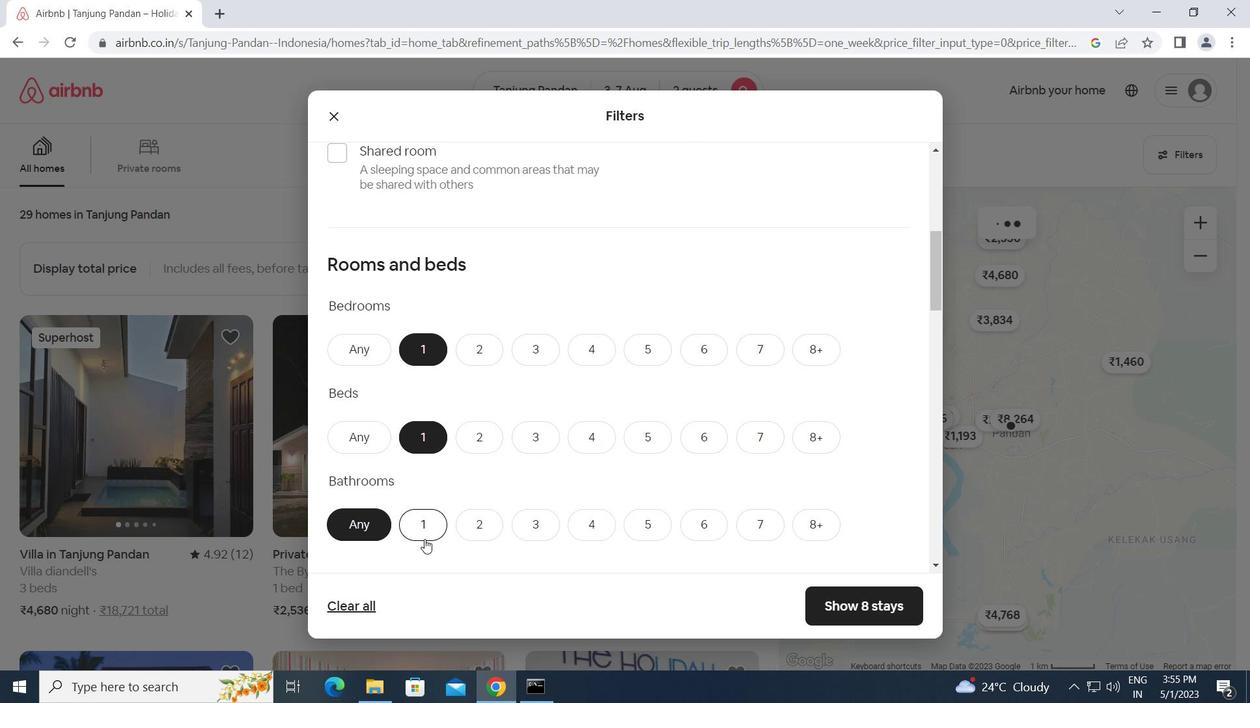 
Action: Mouse pressed left at (425, 529)
Screenshot: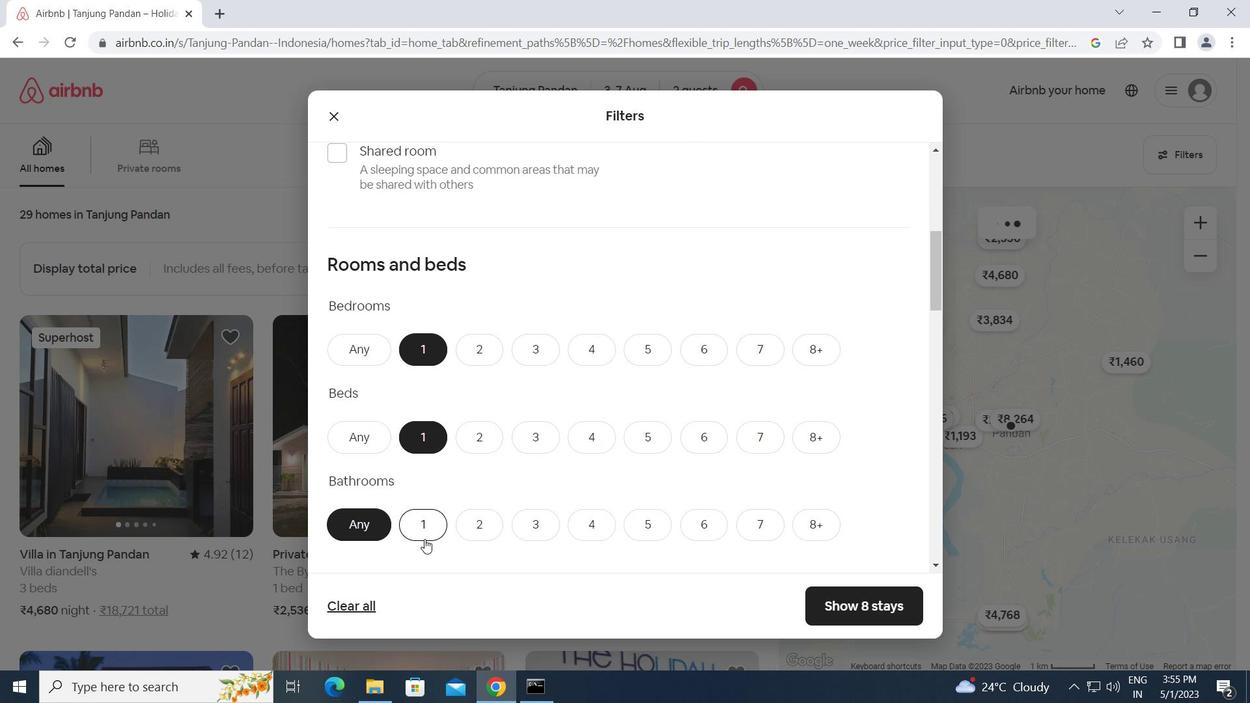 
Action: Mouse moved to (489, 528)
Screenshot: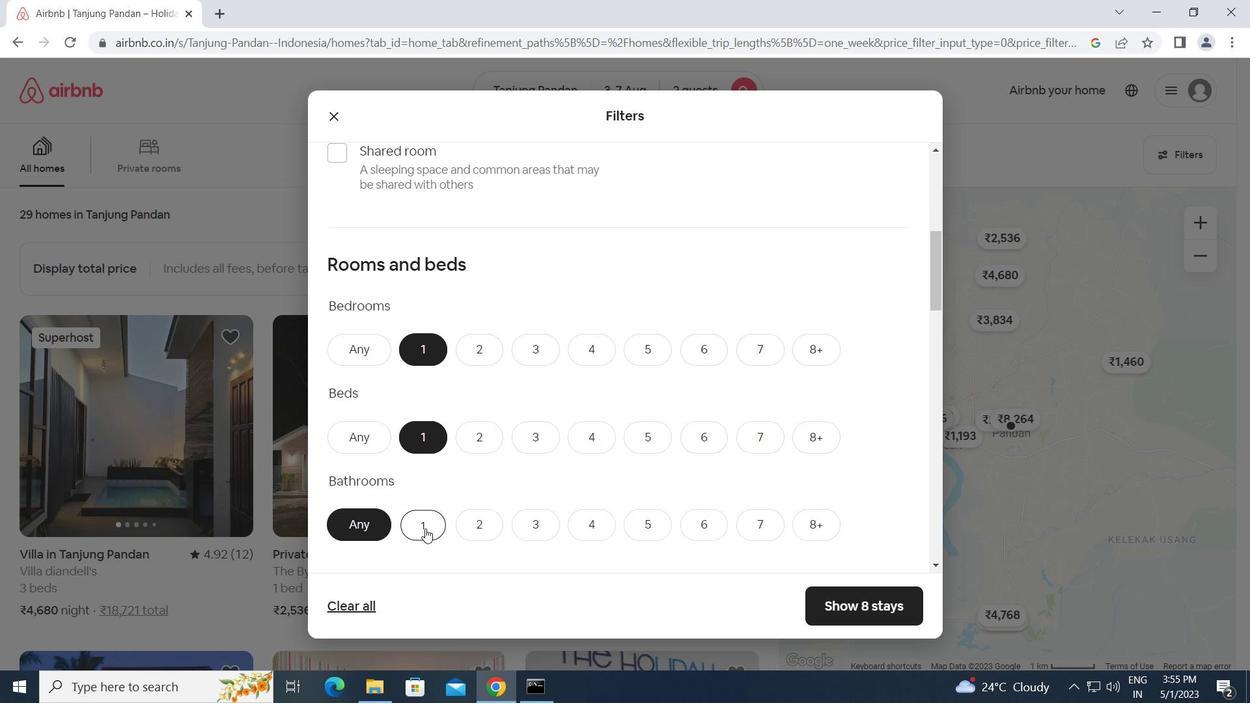 
Action: Mouse scrolled (489, 528) with delta (0, 0)
Screenshot: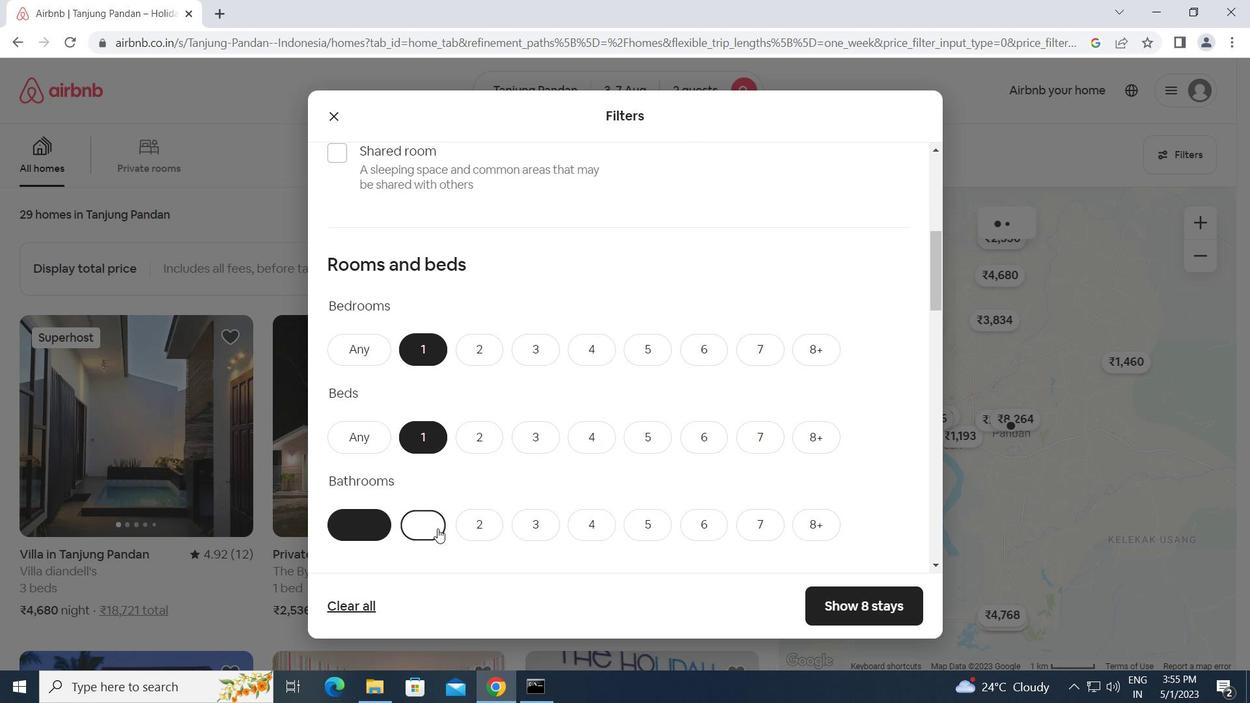 
Action: Mouse scrolled (489, 528) with delta (0, 0)
Screenshot: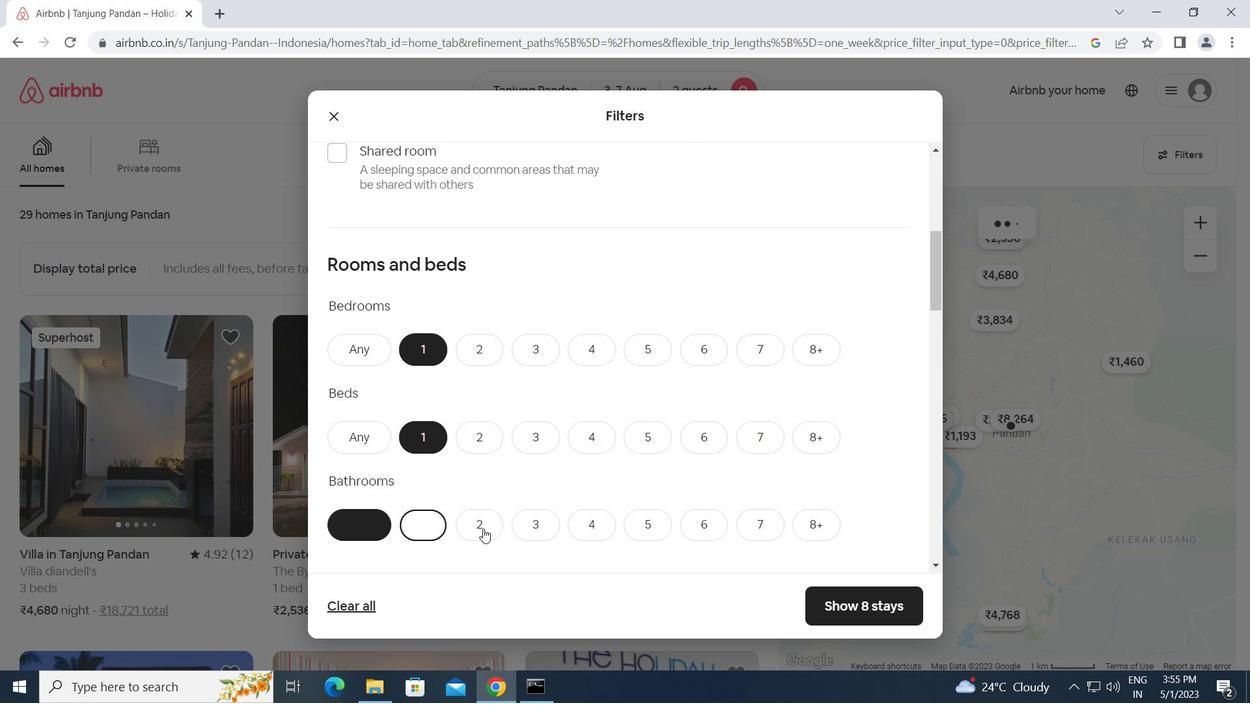 
Action: Mouse scrolled (489, 528) with delta (0, 0)
Screenshot: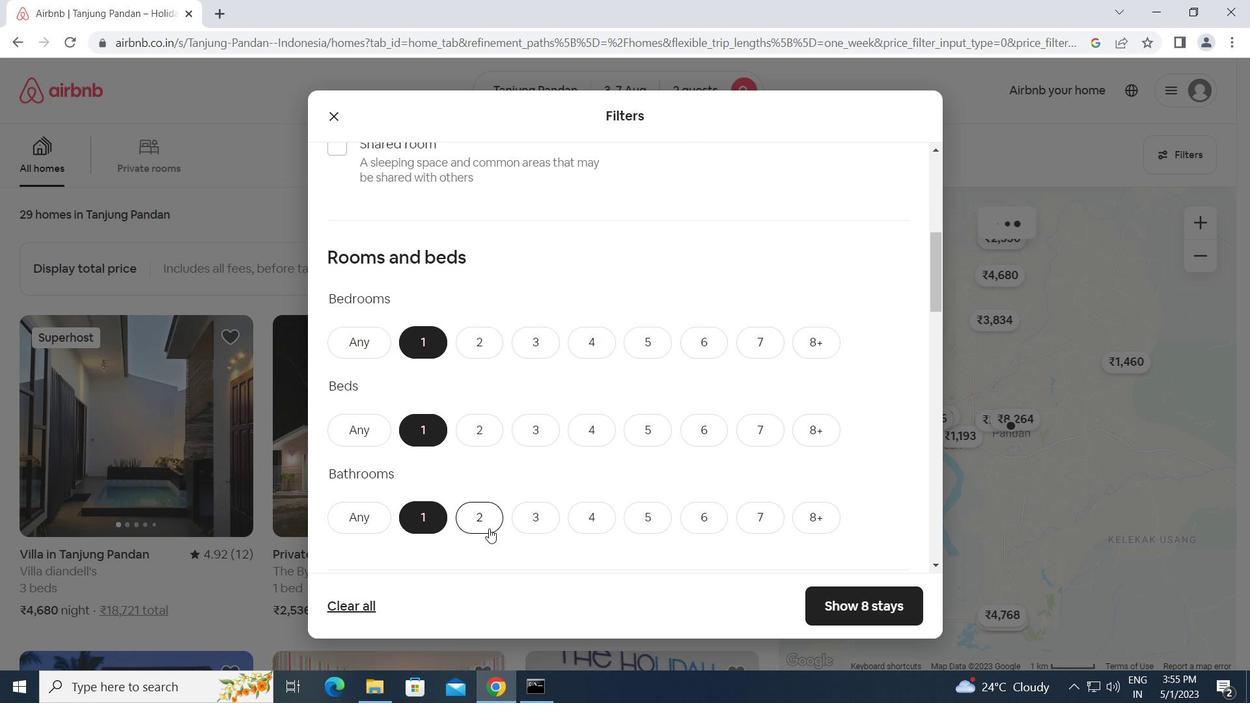 
Action: Mouse moved to (418, 456)
Screenshot: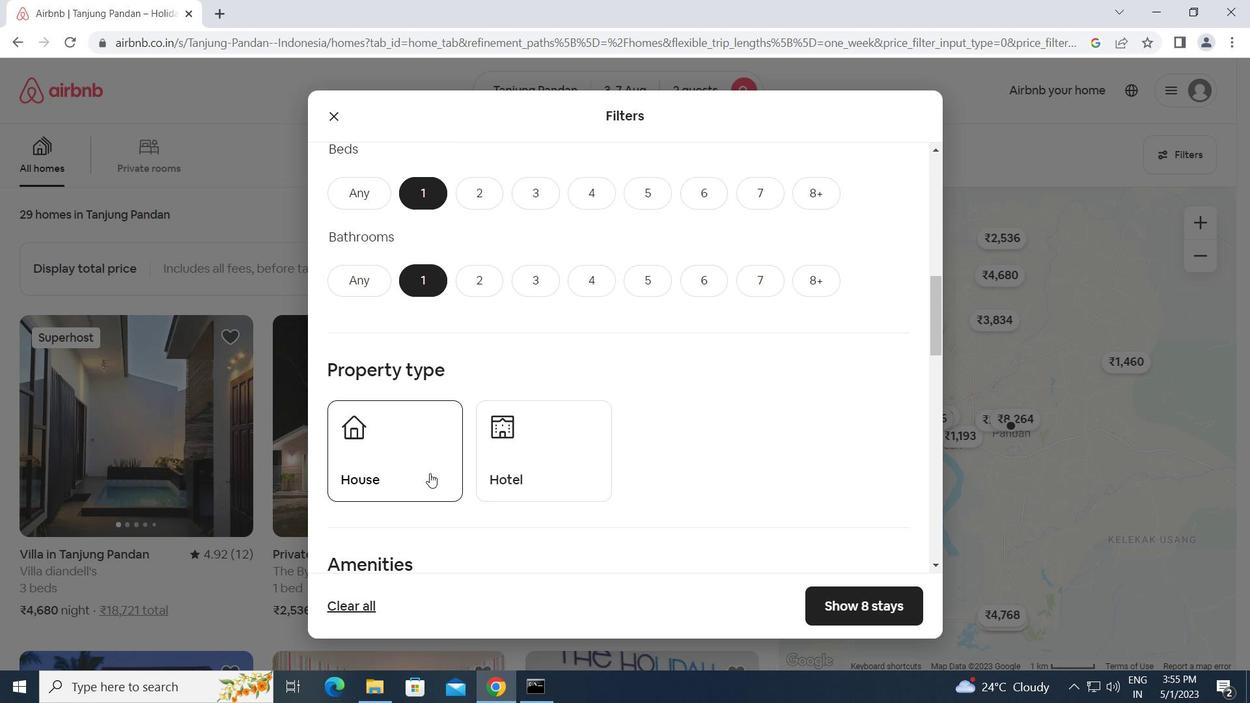 
Action: Mouse pressed left at (418, 456)
Screenshot: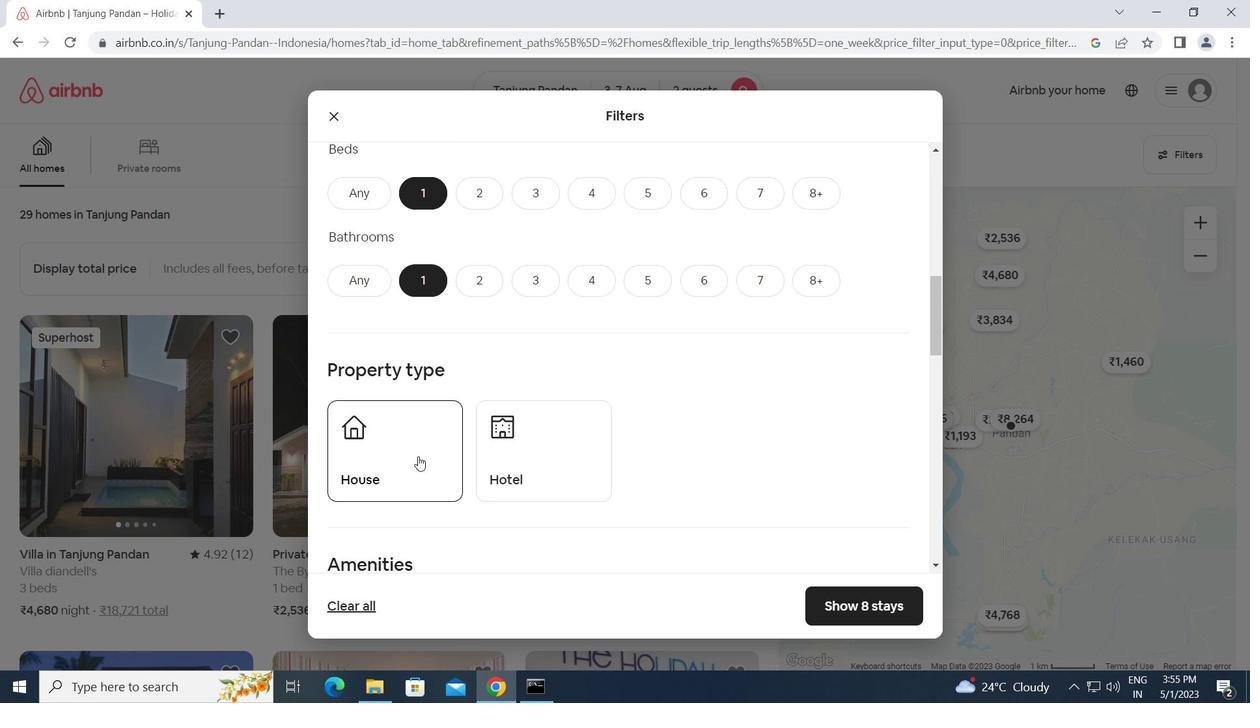 
Action: Mouse moved to (534, 463)
Screenshot: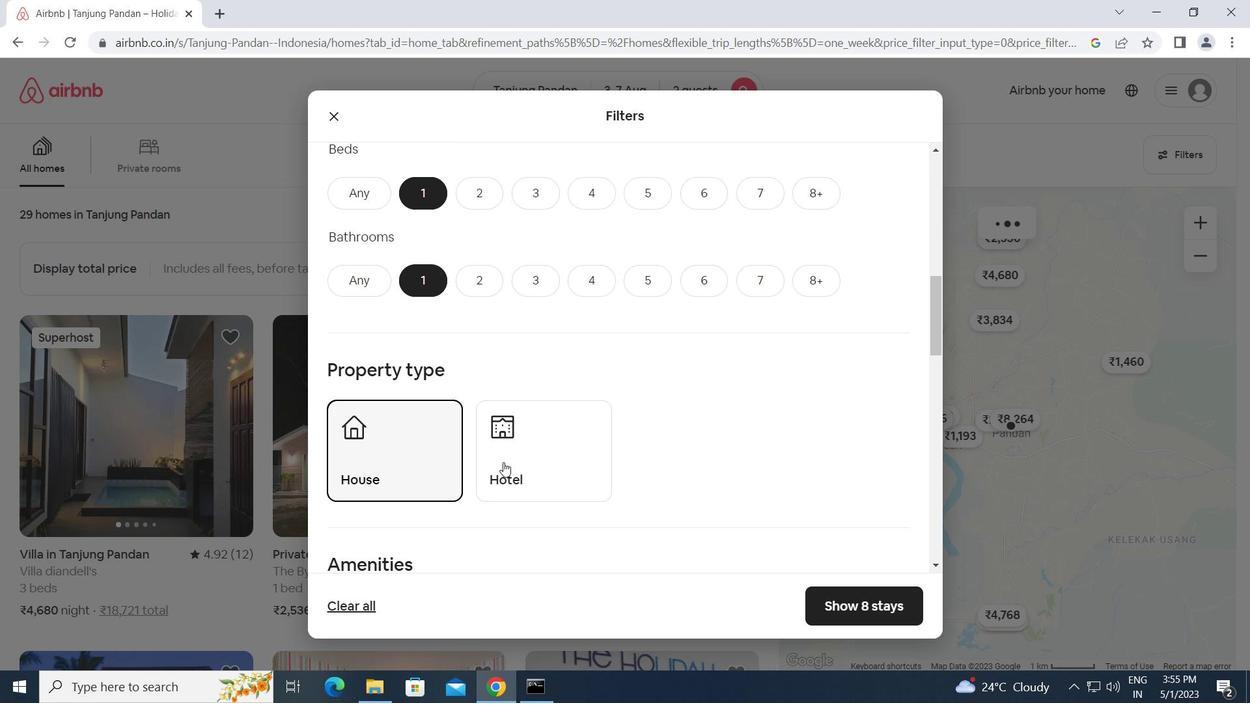 
Action: Mouse pressed left at (534, 463)
Screenshot: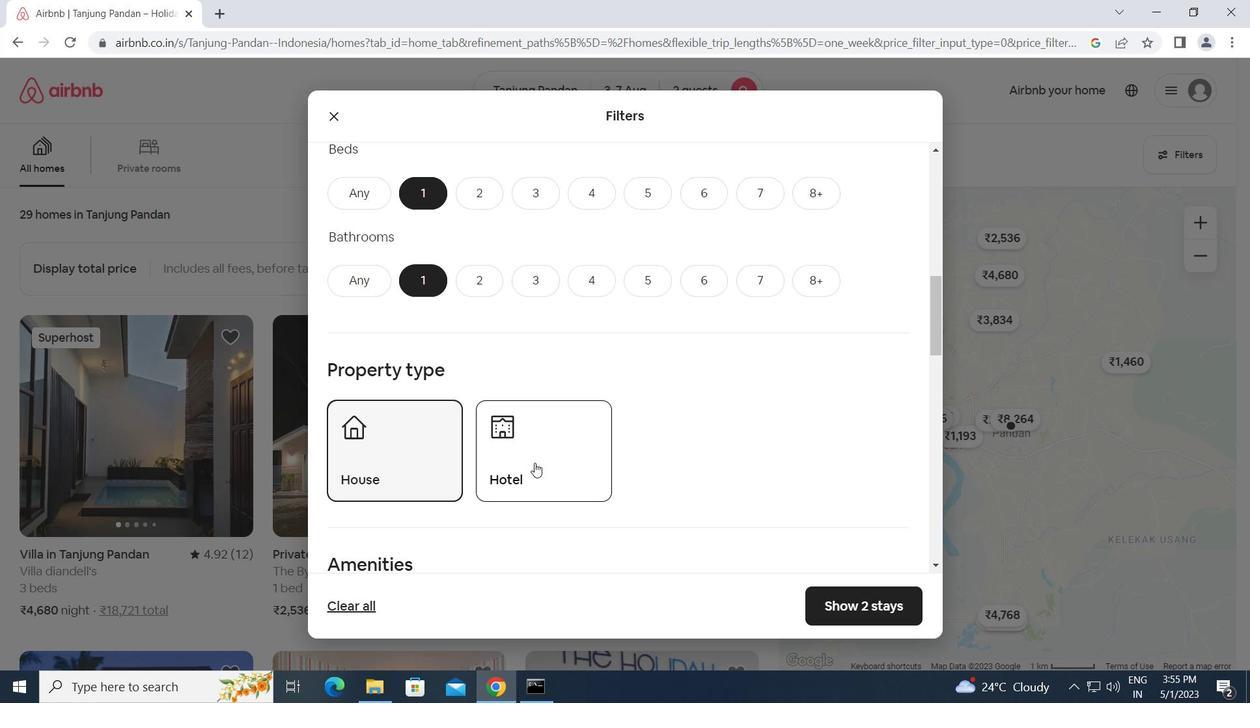 
Action: Mouse scrolled (534, 462) with delta (0, 0)
Screenshot: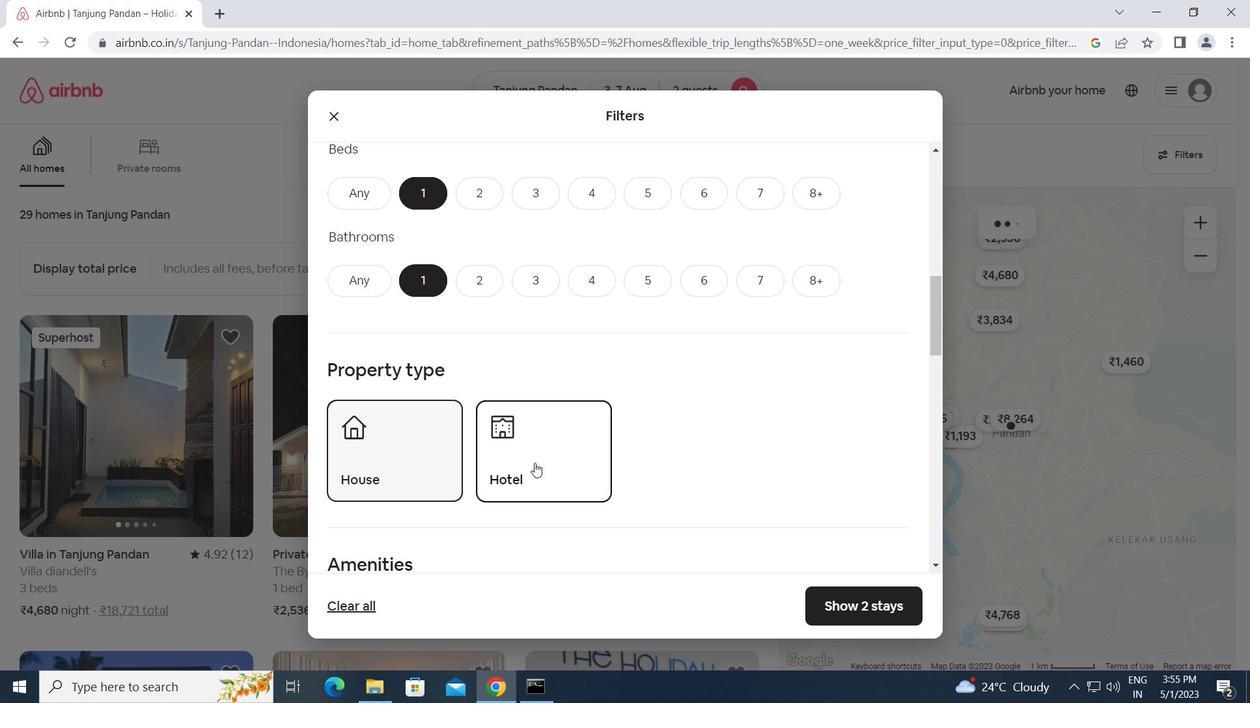 
Action: Mouse scrolled (534, 462) with delta (0, 0)
Screenshot: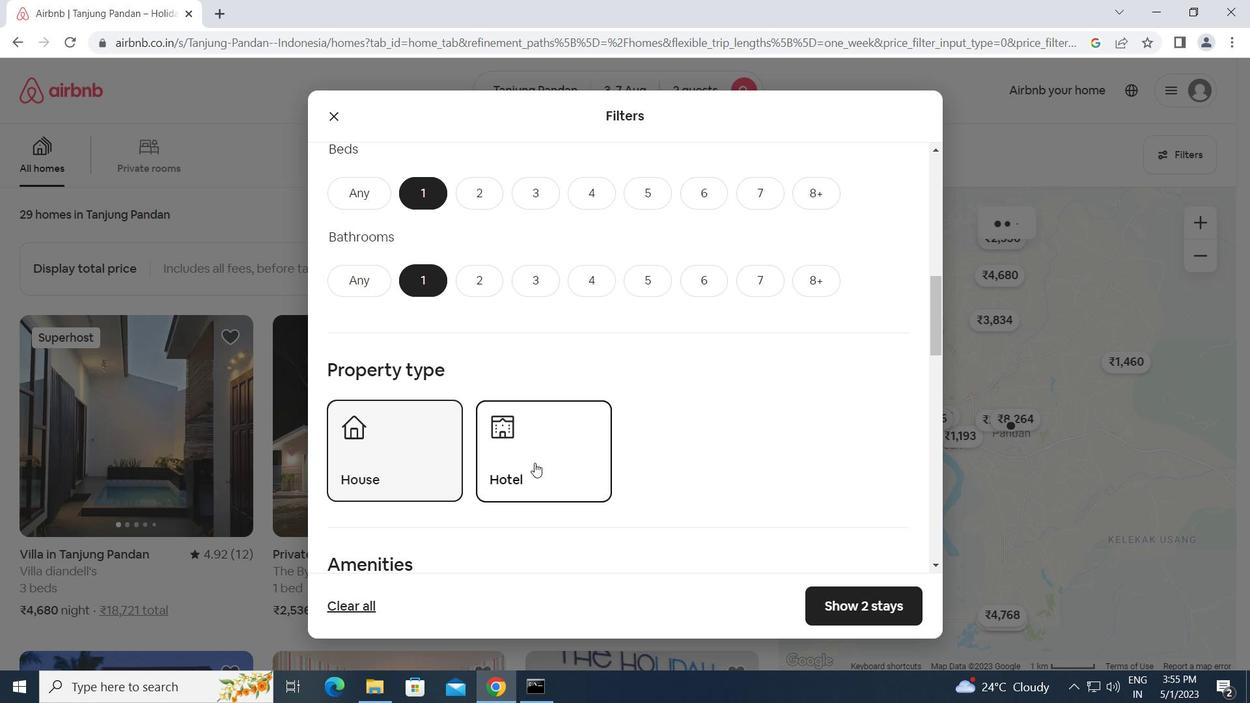 
Action: Mouse scrolled (534, 462) with delta (0, 0)
Screenshot: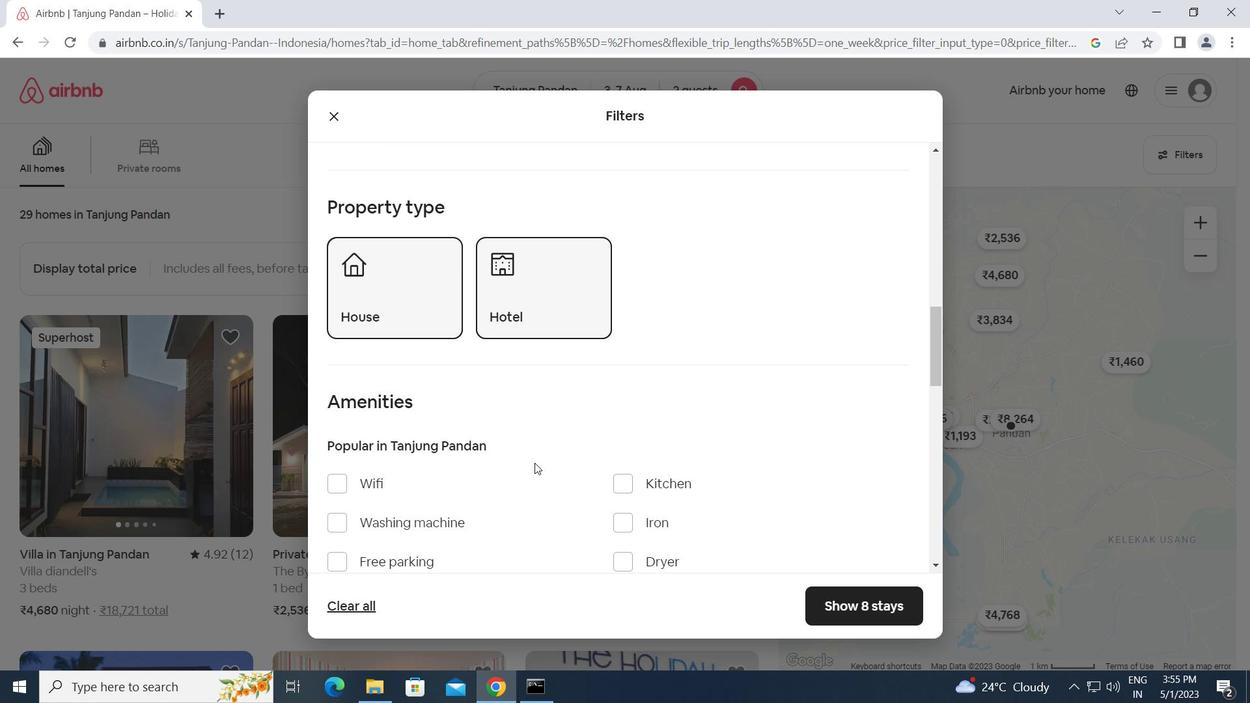 
Action: Mouse scrolled (534, 462) with delta (0, 0)
Screenshot: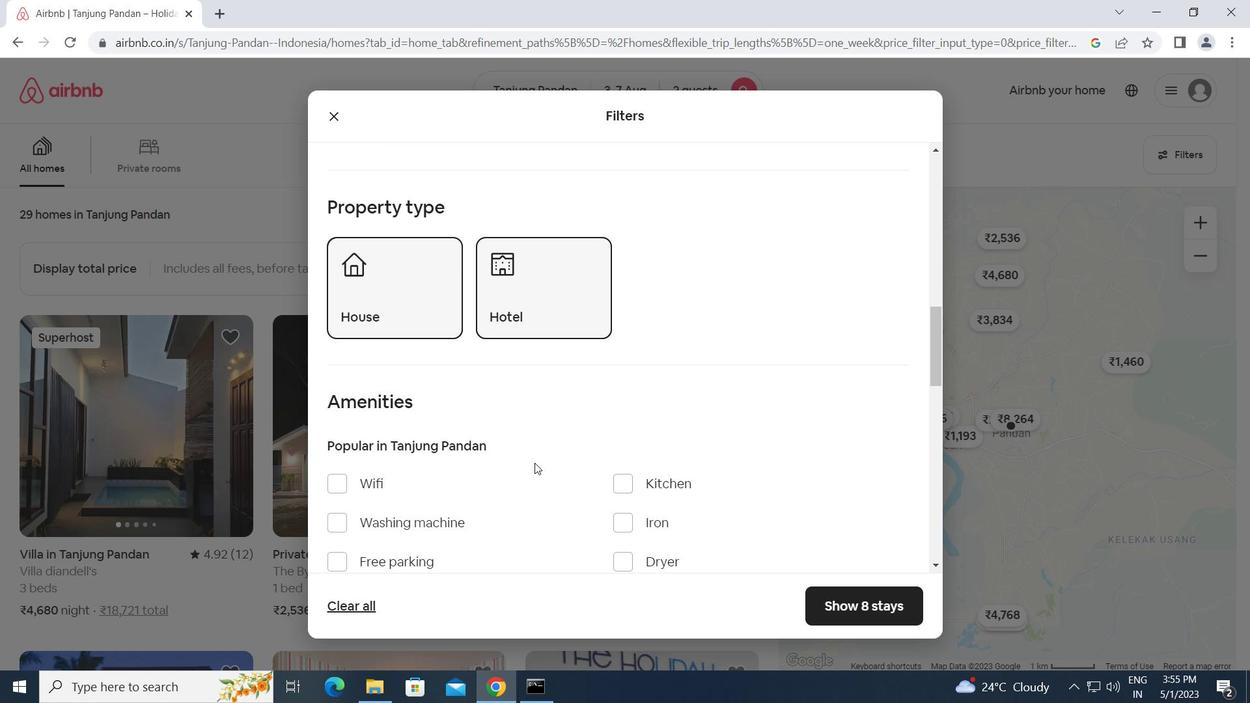 
Action: Mouse scrolled (534, 462) with delta (0, 0)
Screenshot: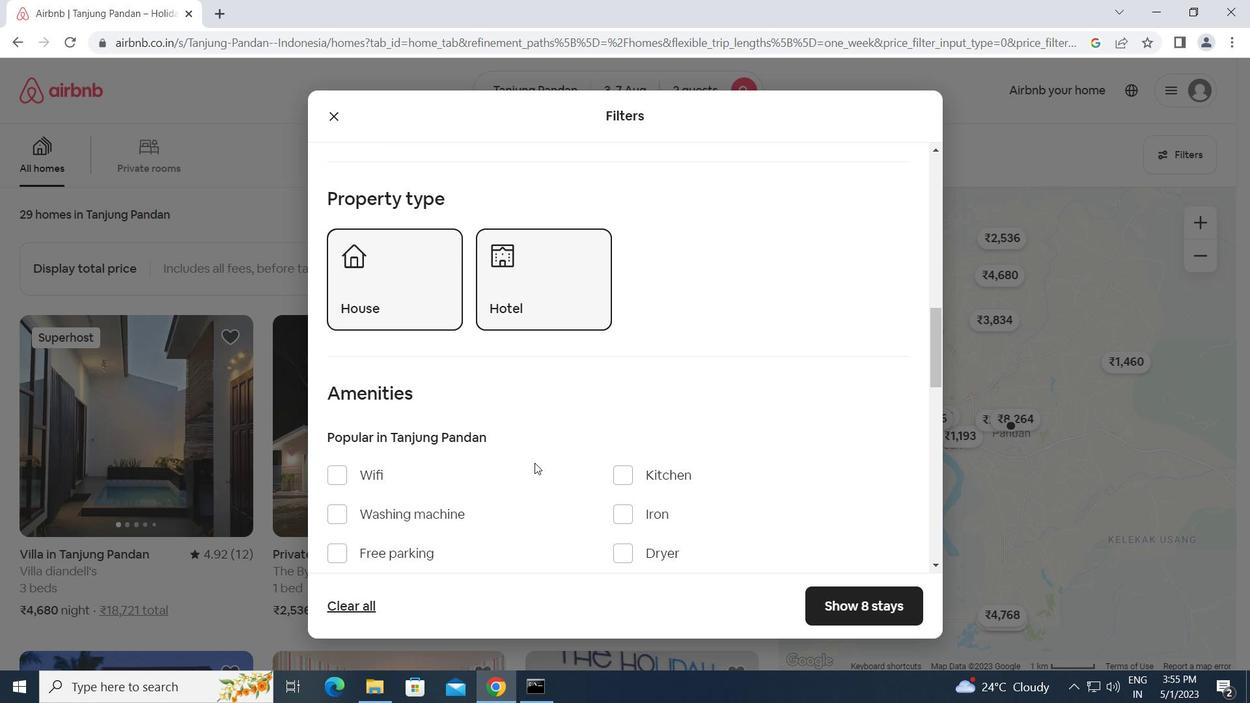 
Action: Mouse moved to (885, 531)
Screenshot: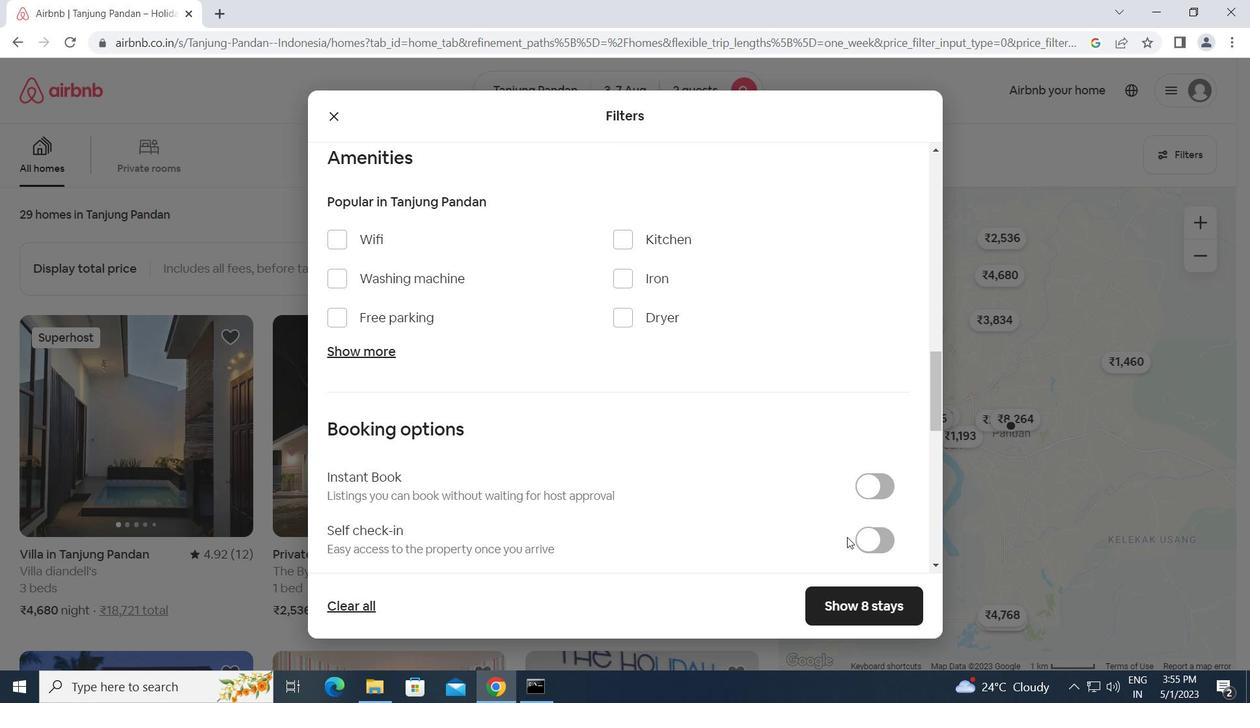 
Action: Mouse pressed left at (885, 531)
Screenshot: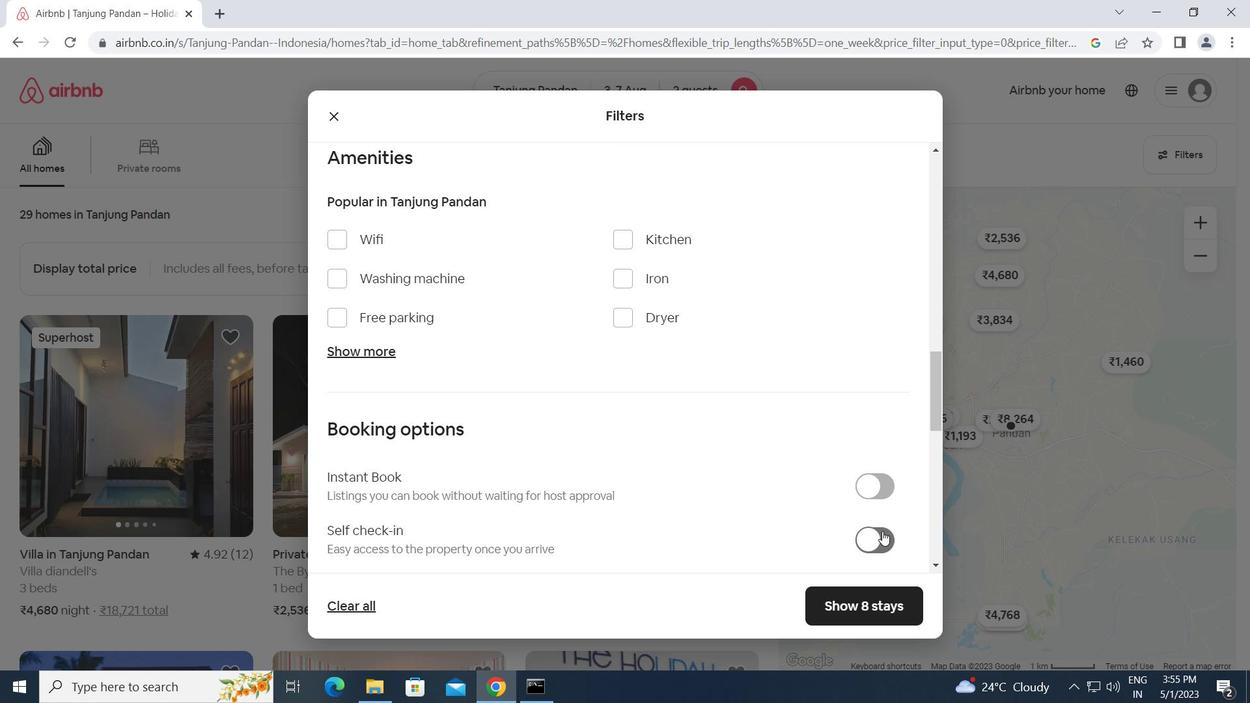 
Action: Mouse moved to (578, 532)
Screenshot: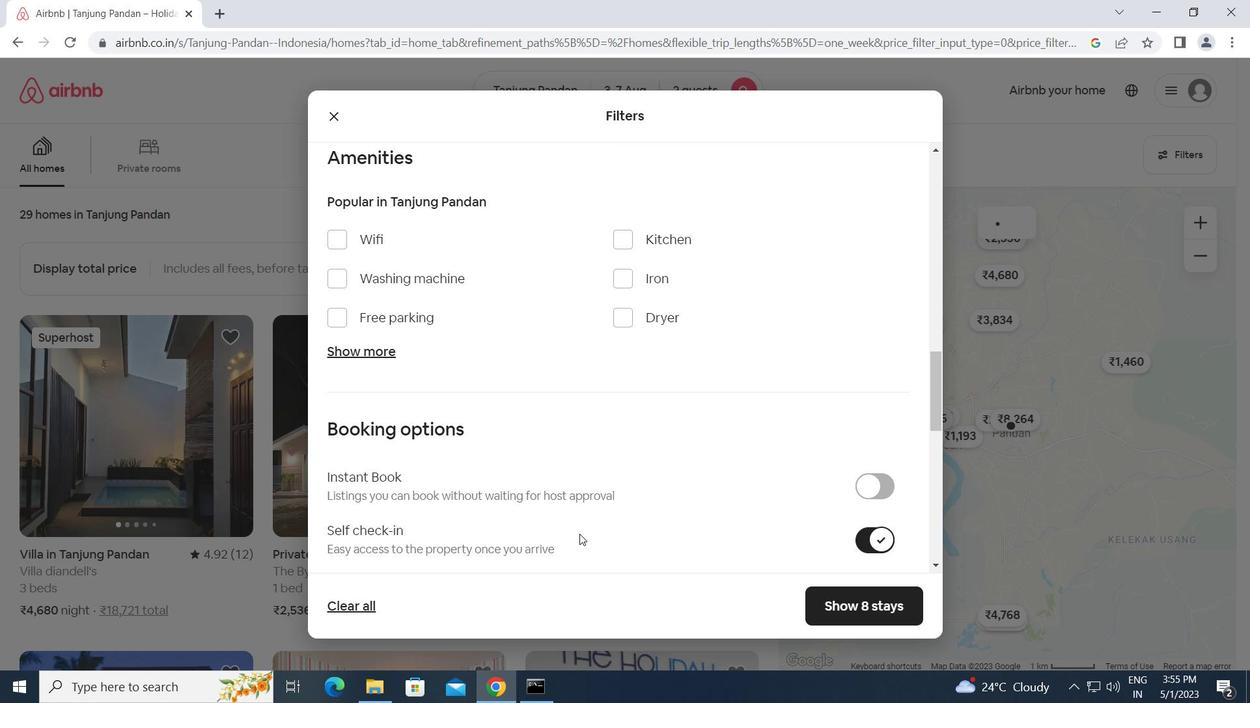
Action: Mouse scrolled (578, 532) with delta (0, 0)
Screenshot: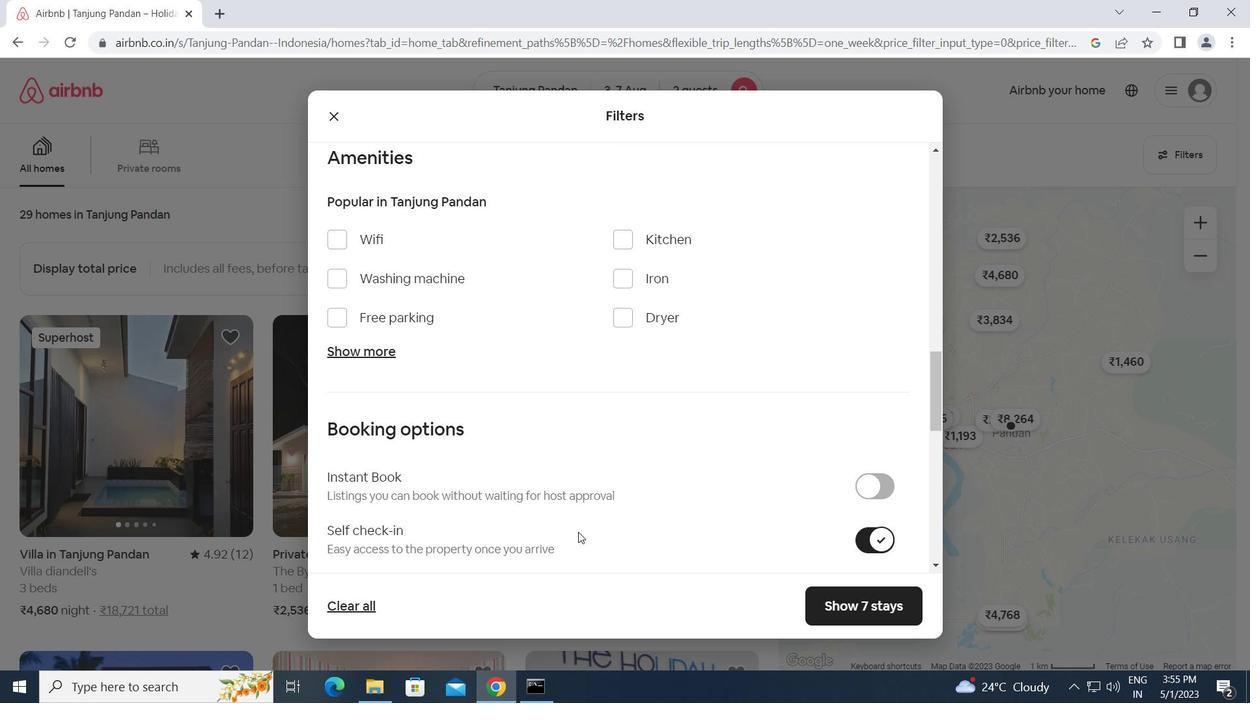 
Action: Mouse scrolled (578, 532) with delta (0, 0)
Screenshot: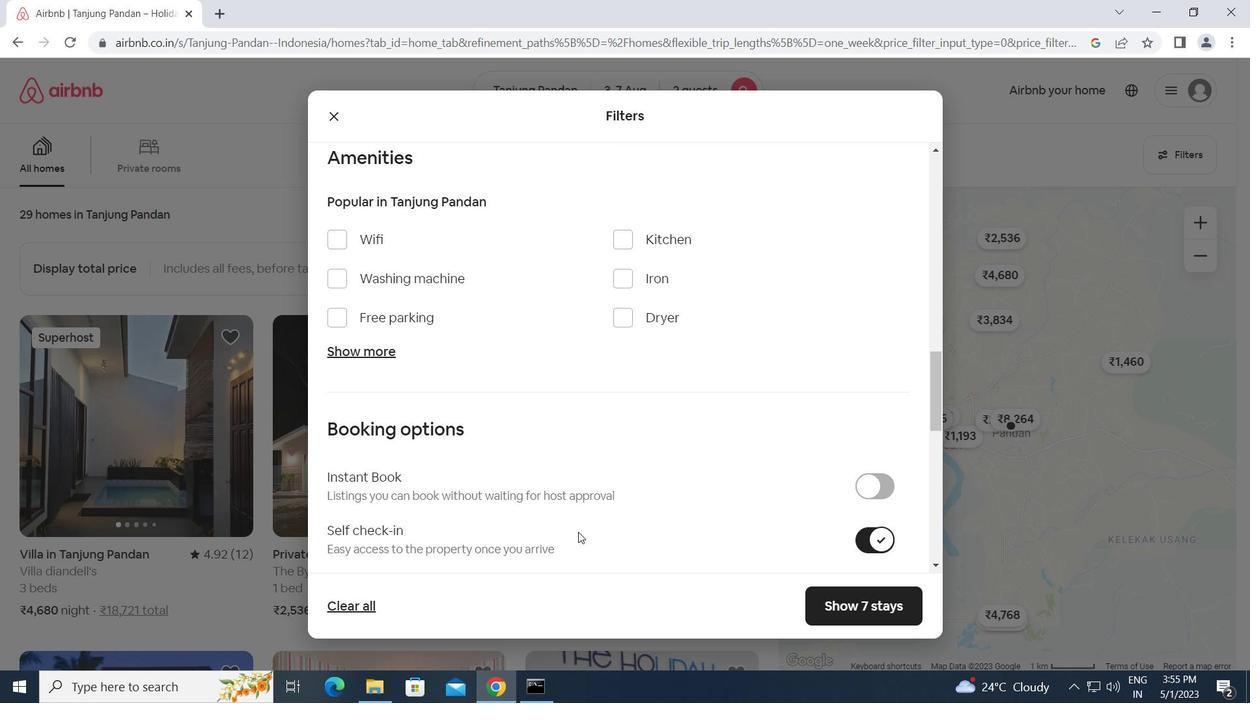 
Action: Mouse moved to (707, 443)
Screenshot: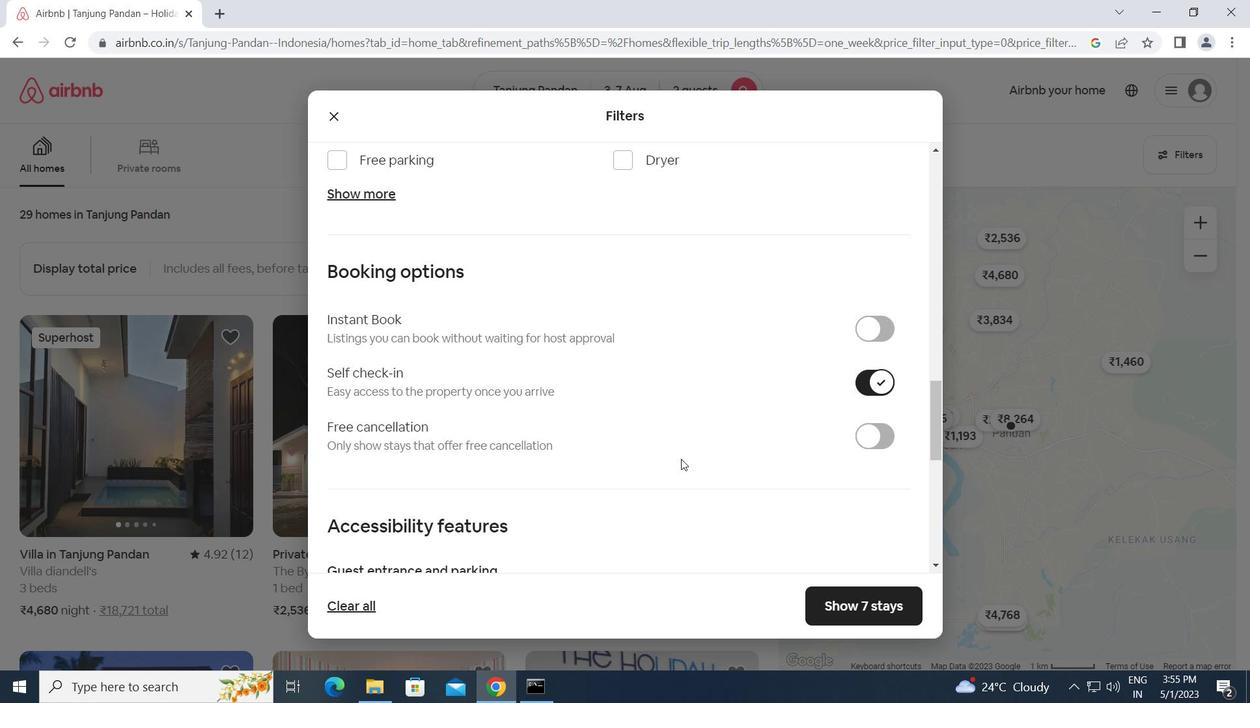 
Action: Mouse scrolled (707, 442) with delta (0, 0)
Screenshot: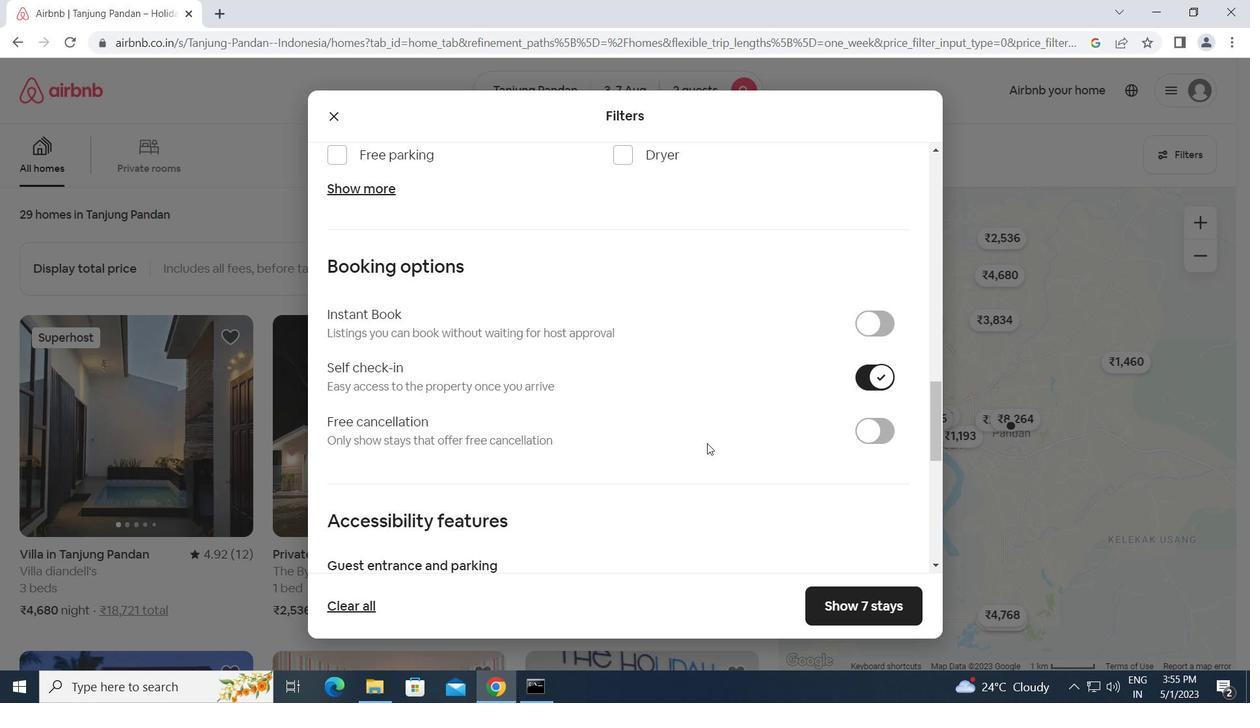 
Action: Mouse scrolled (707, 442) with delta (0, 0)
Screenshot: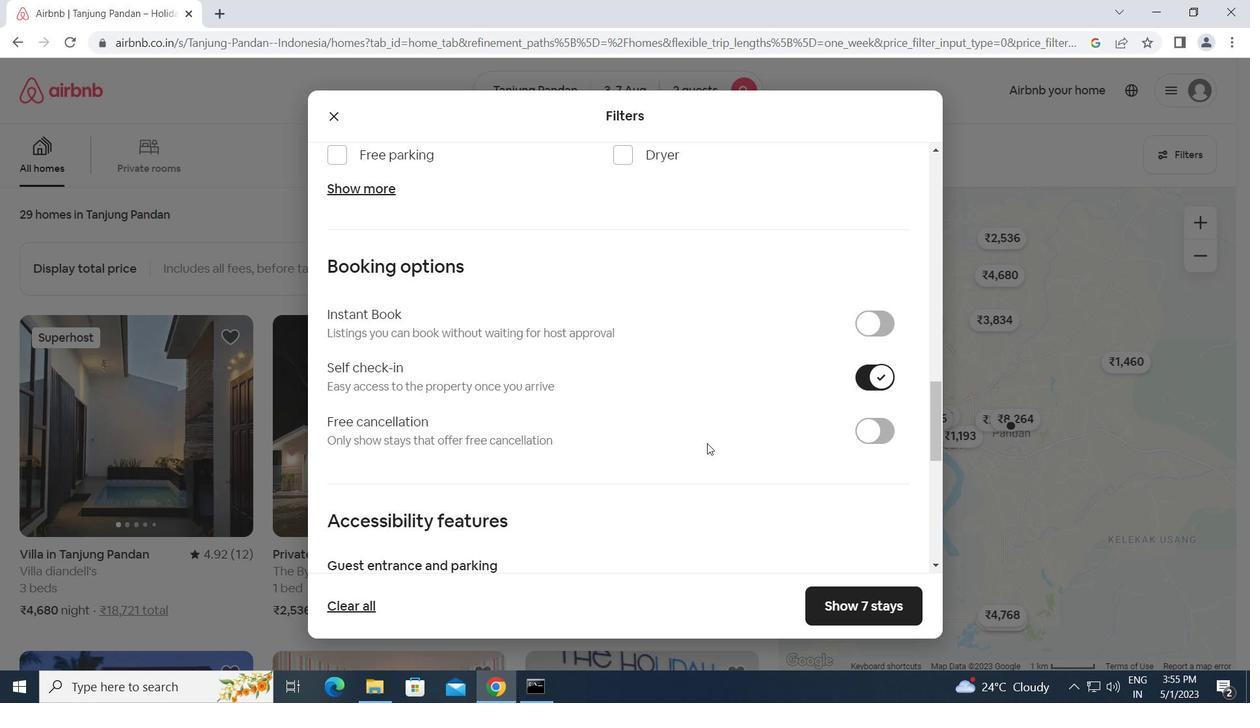 
Action: Mouse scrolled (707, 442) with delta (0, 0)
Screenshot: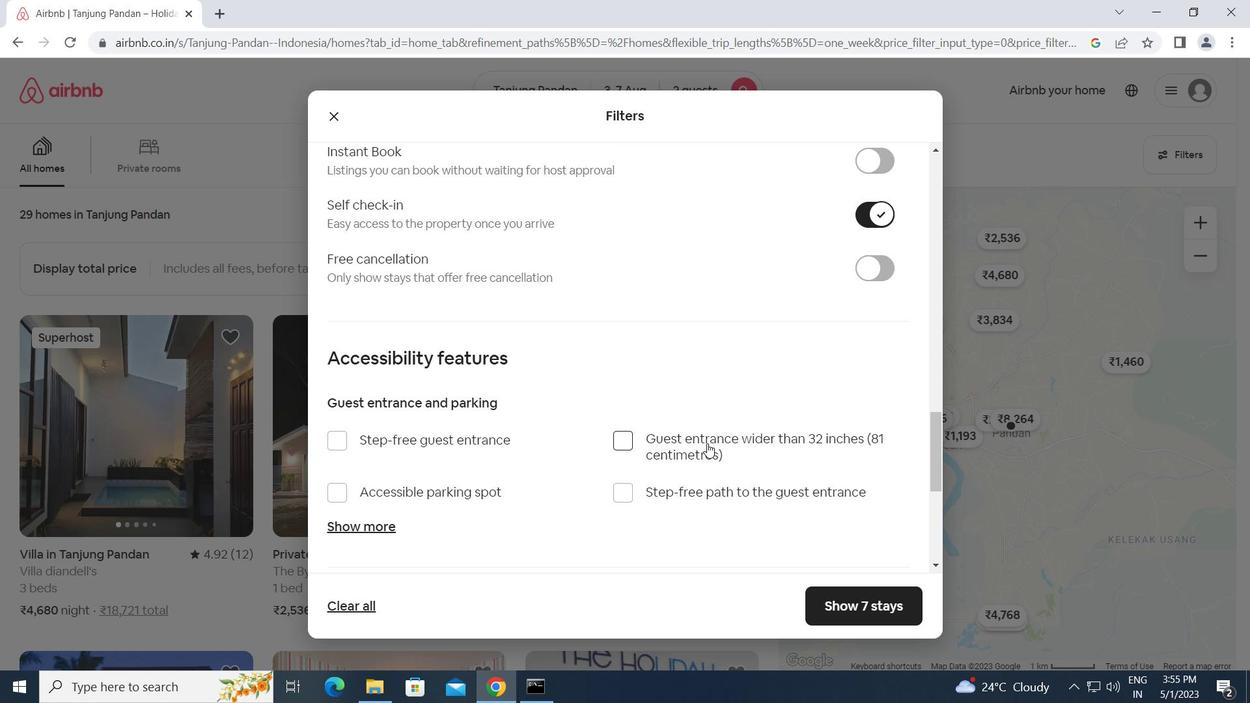 
Action: Mouse scrolled (707, 442) with delta (0, 0)
Screenshot: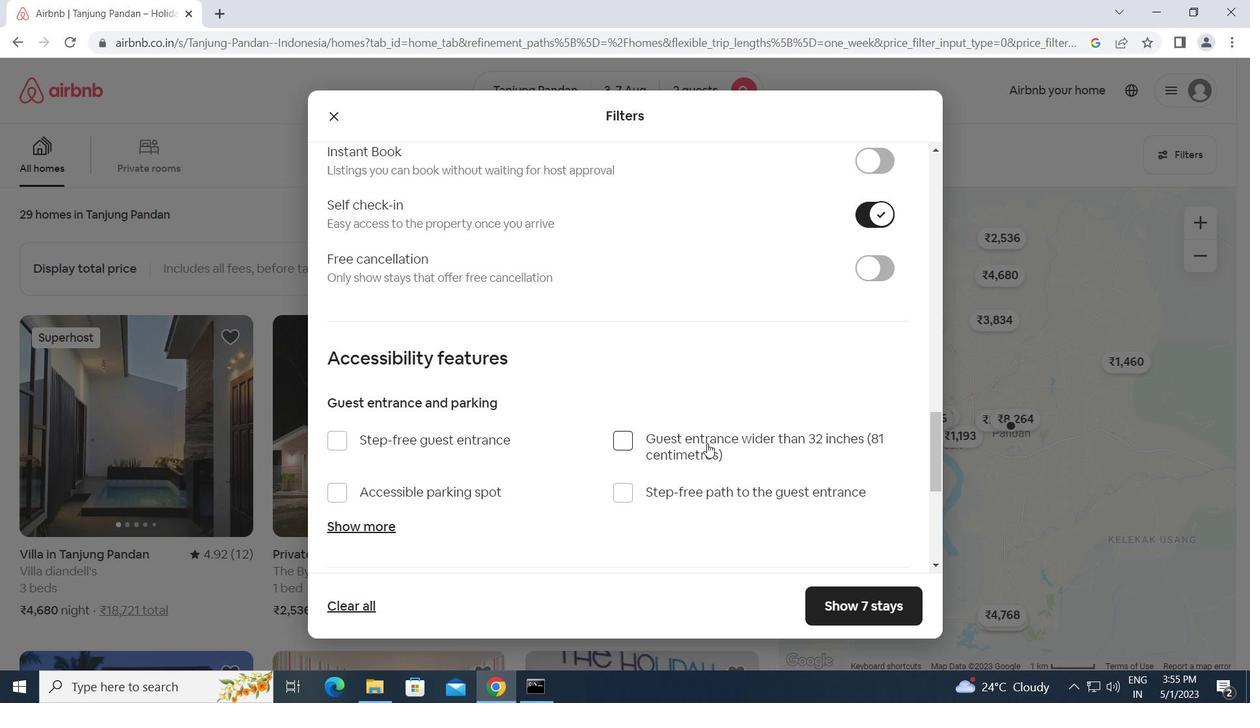
Action: Mouse scrolled (707, 442) with delta (0, 0)
Screenshot: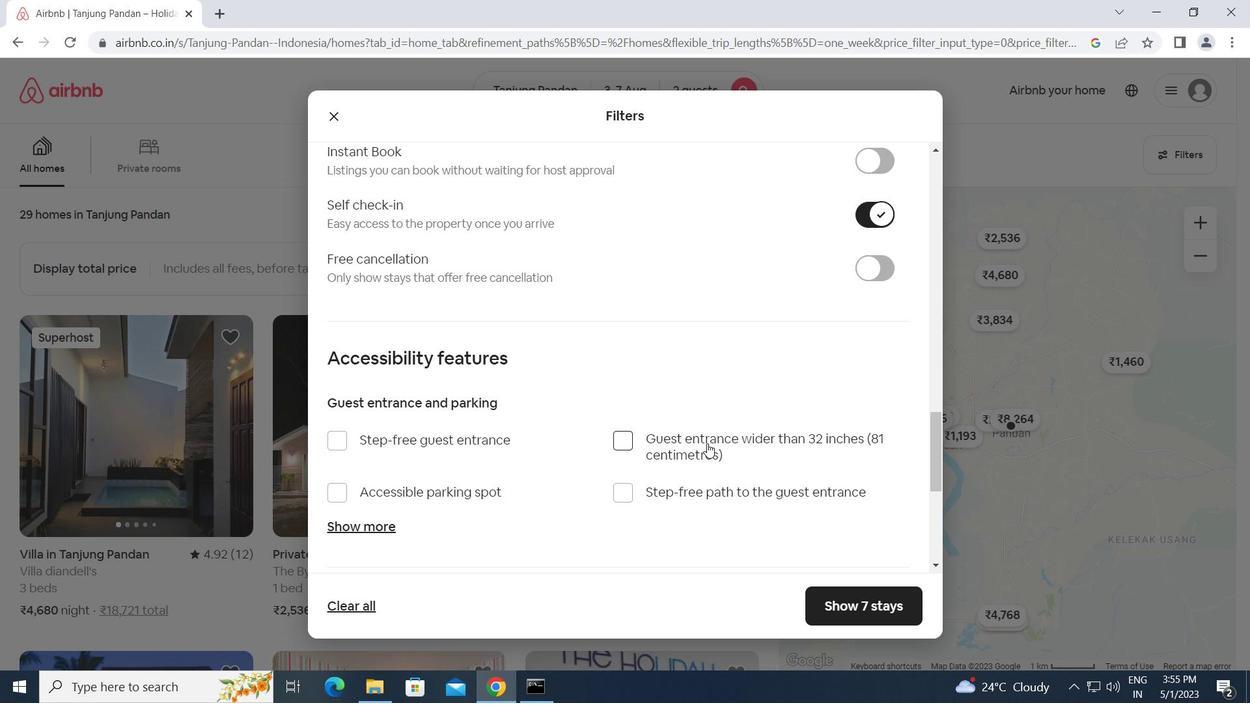 
Action: Mouse moved to (696, 447)
Screenshot: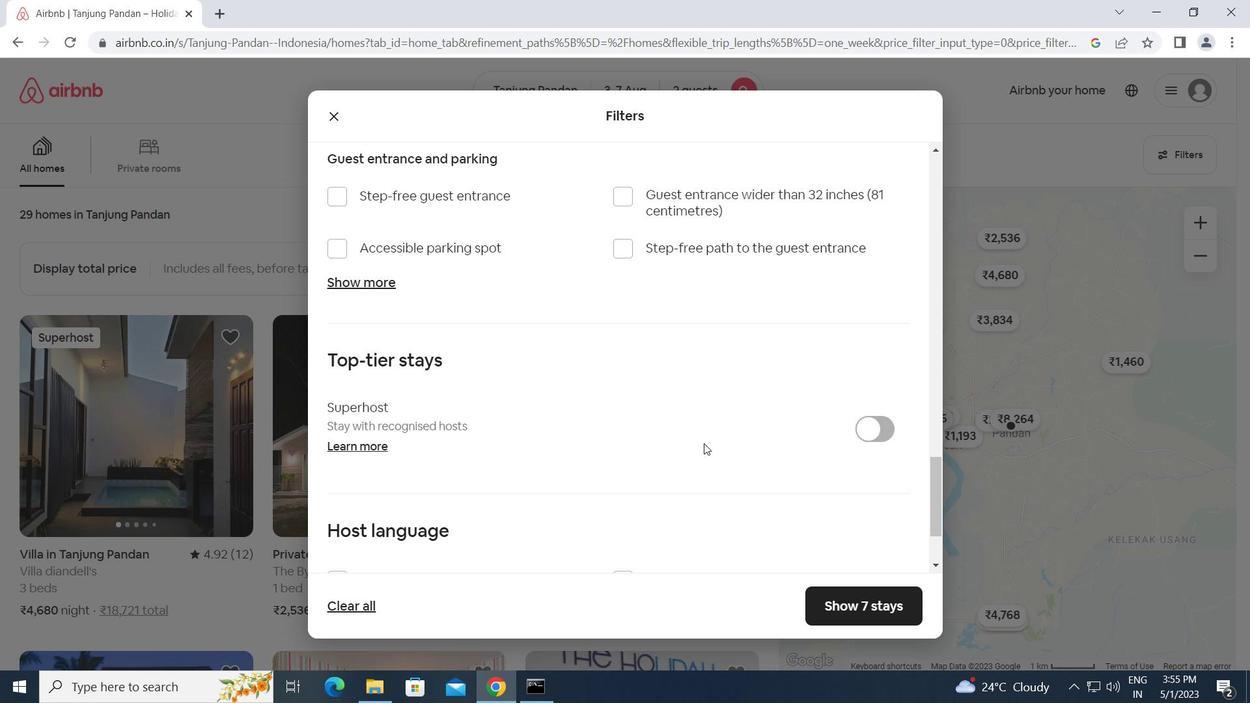 
Action: Mouse scrolled (696, 446) with delta (0, 0)
Screenshot: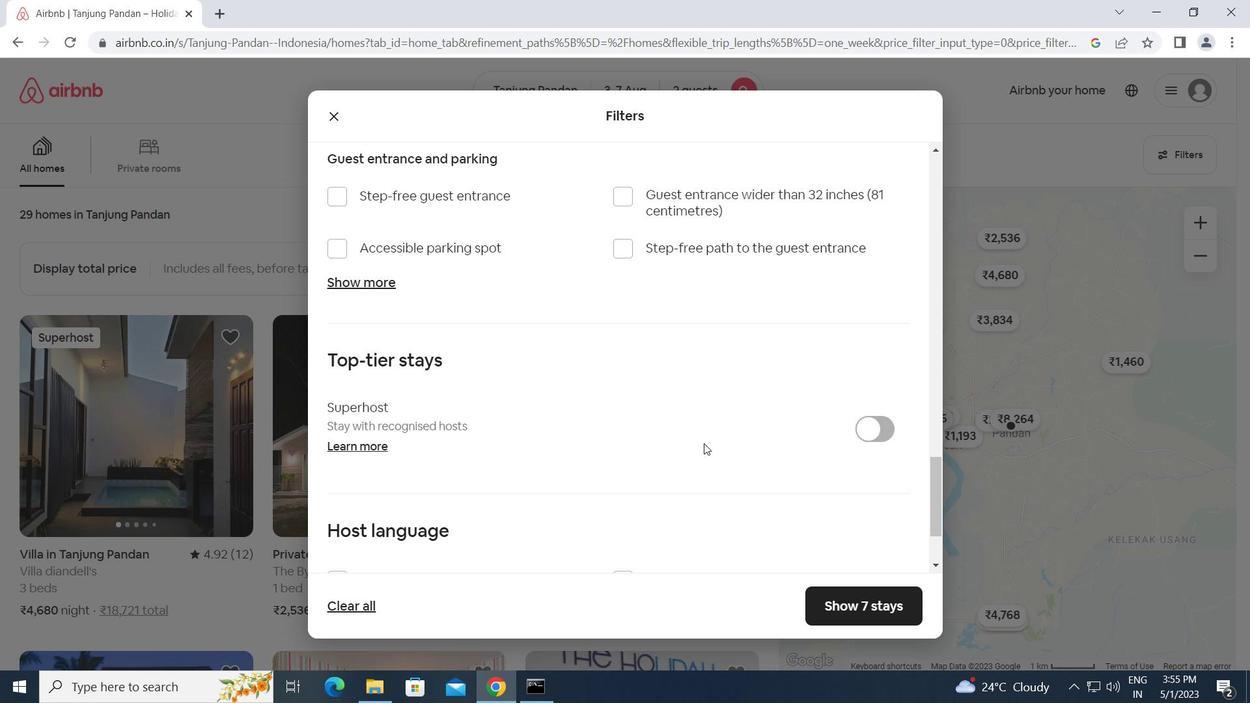 
Action: Mouse moved to (694, 448)
Screenshot: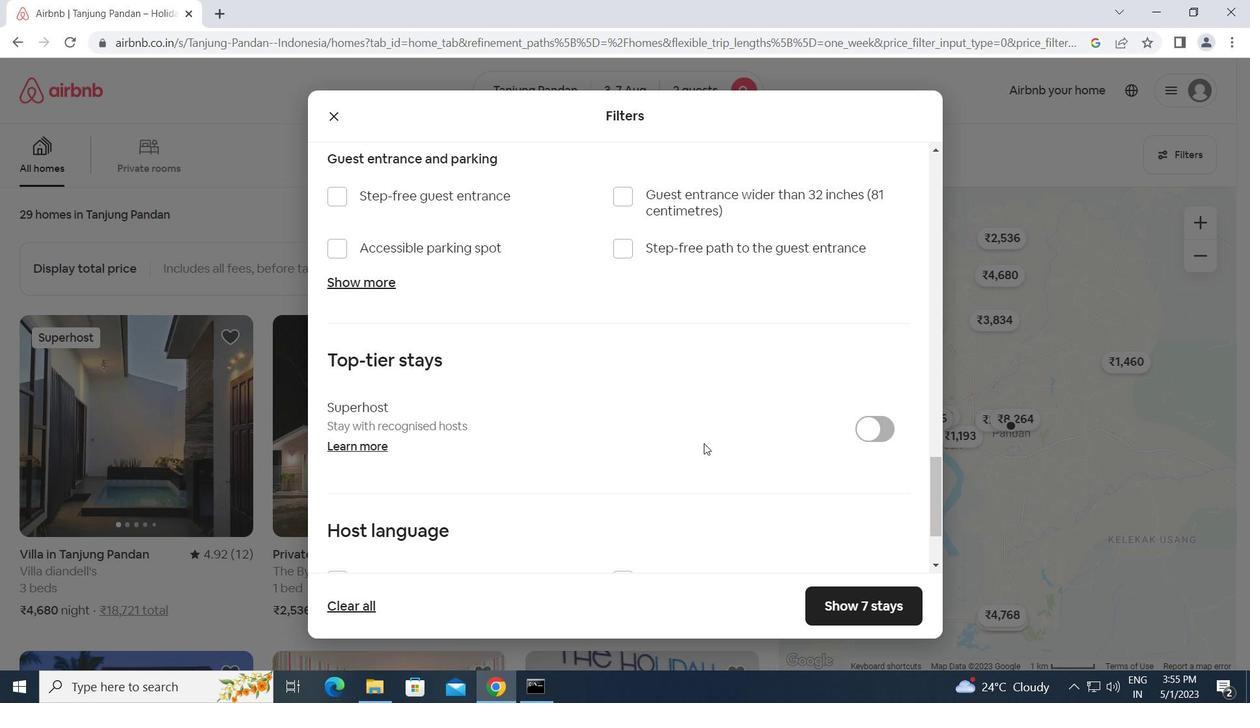 
Action: Mouse scrolled (694, 448) with delta (0, 0)
Screenshot: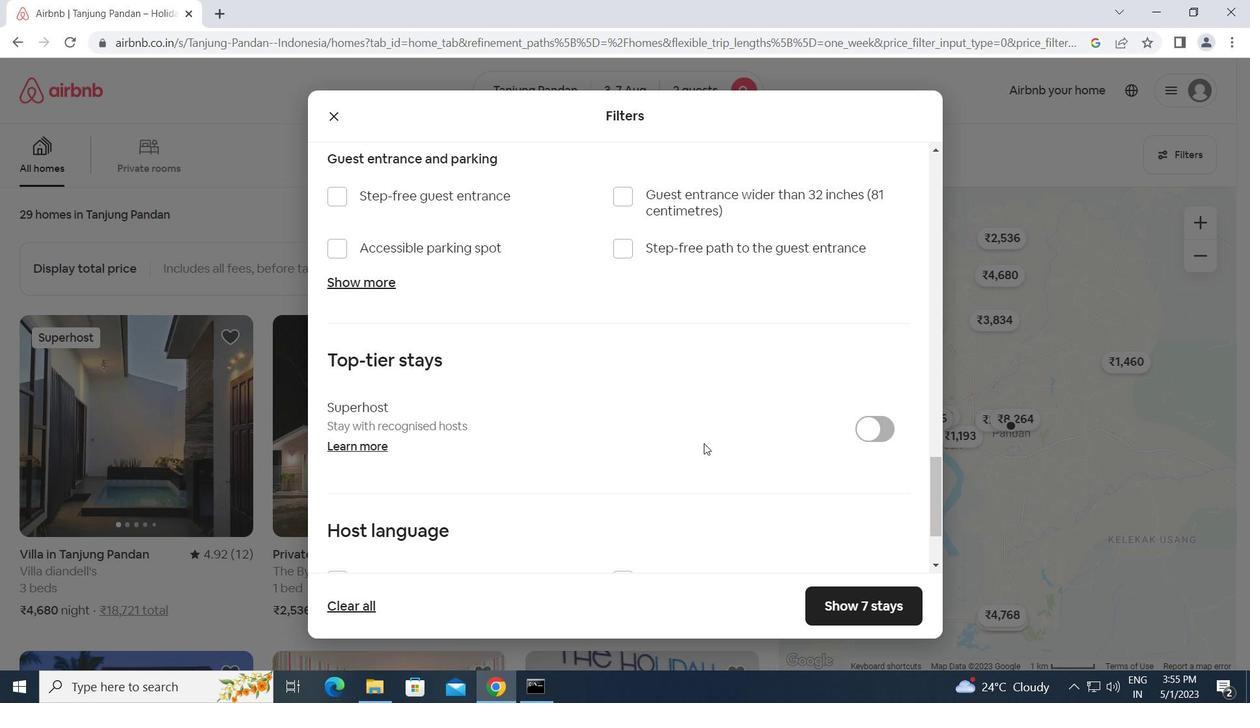 
Action: Mouse moved to (691, 451)
Screenshot: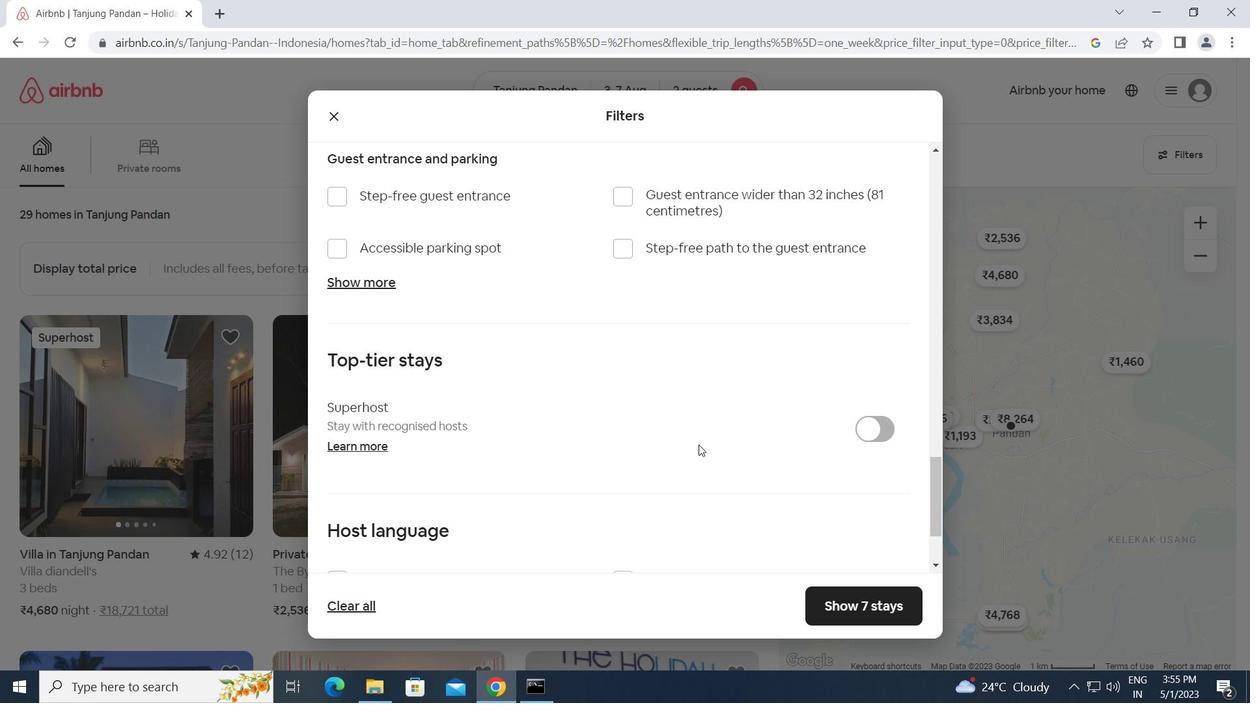 
Action: Mouse scrolled (691, 450) with delta (0, 0)
Screenshot: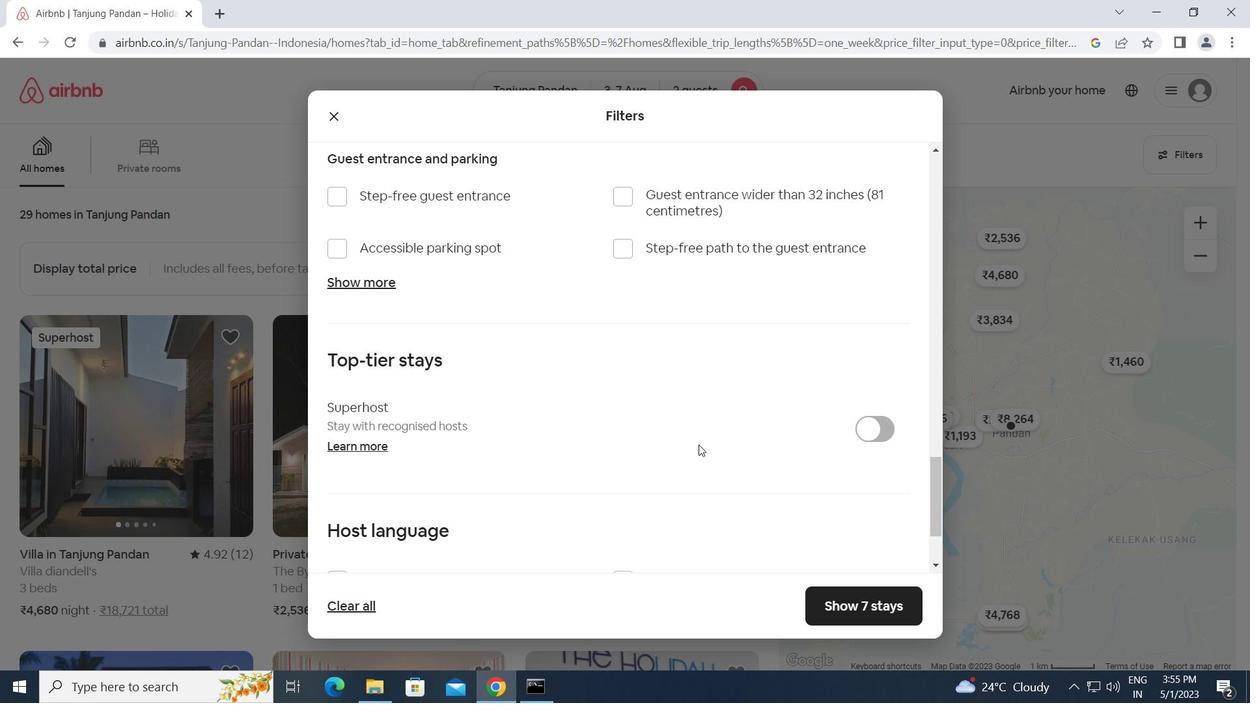 
Action: Mouse moved to (334, 453)
Screenshot: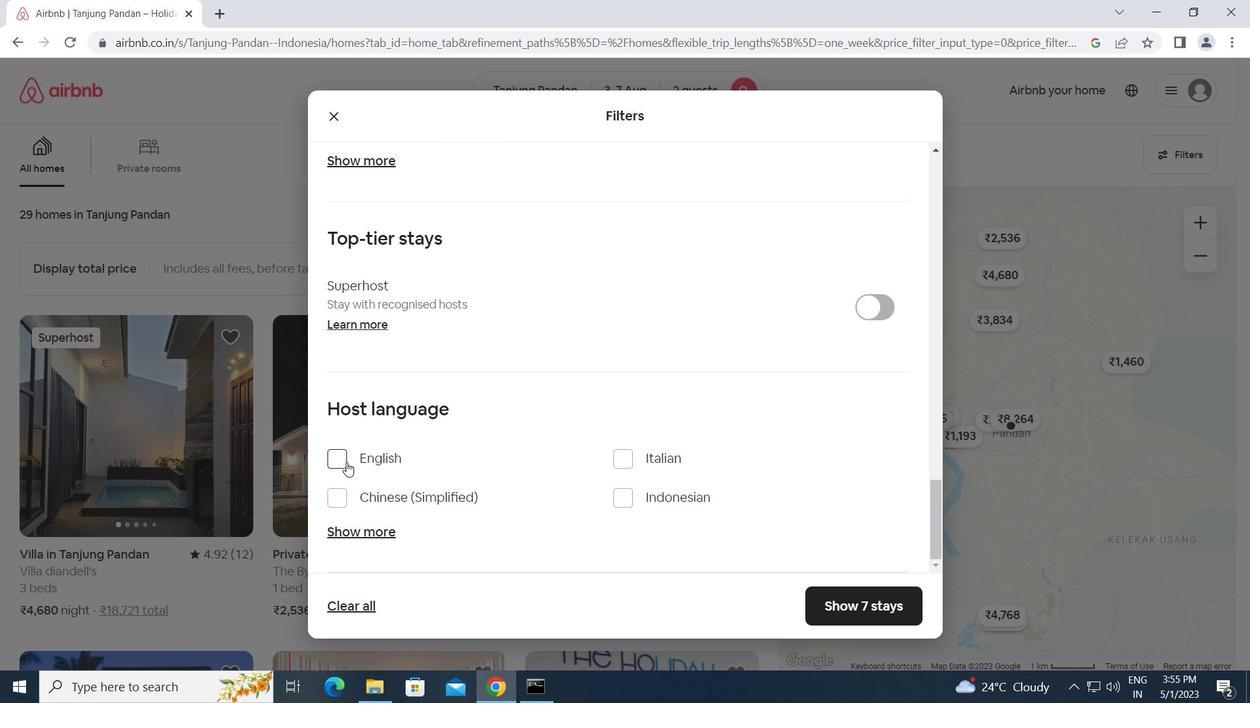 
Action: Mouse pressed left at (334, 453)
Screenshot: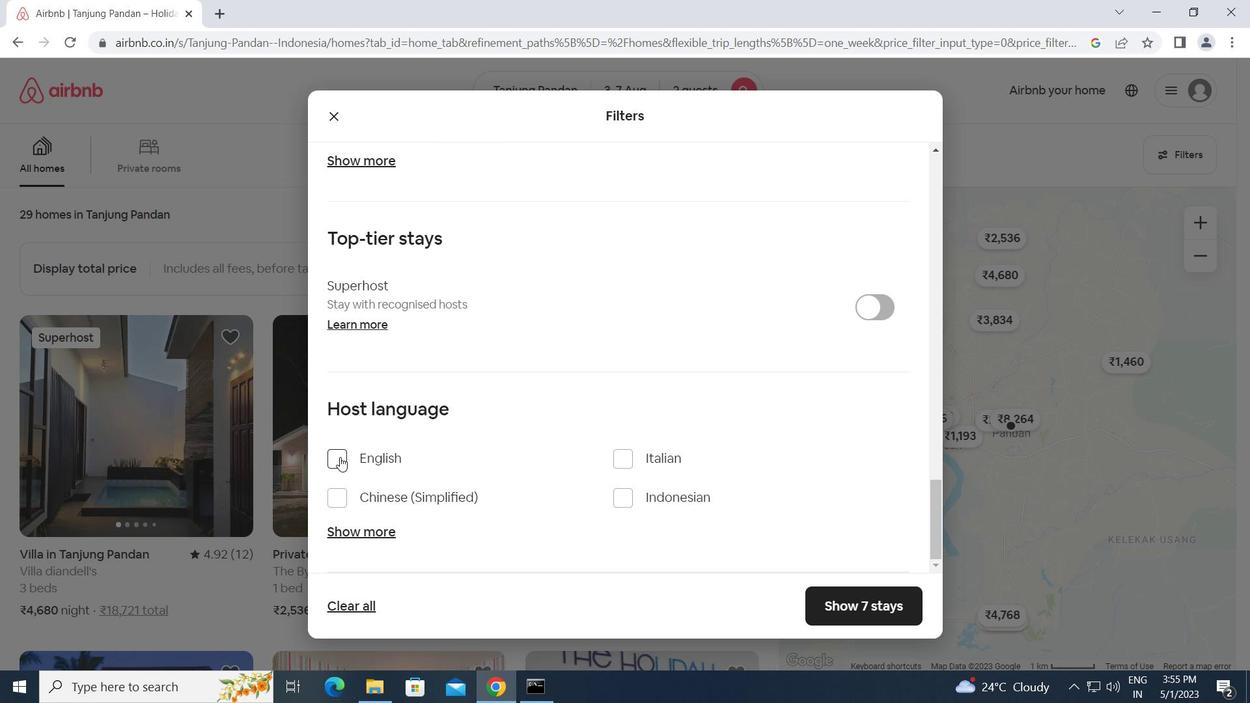 
Action: Mouse moved to (884, 601)
Screenshot: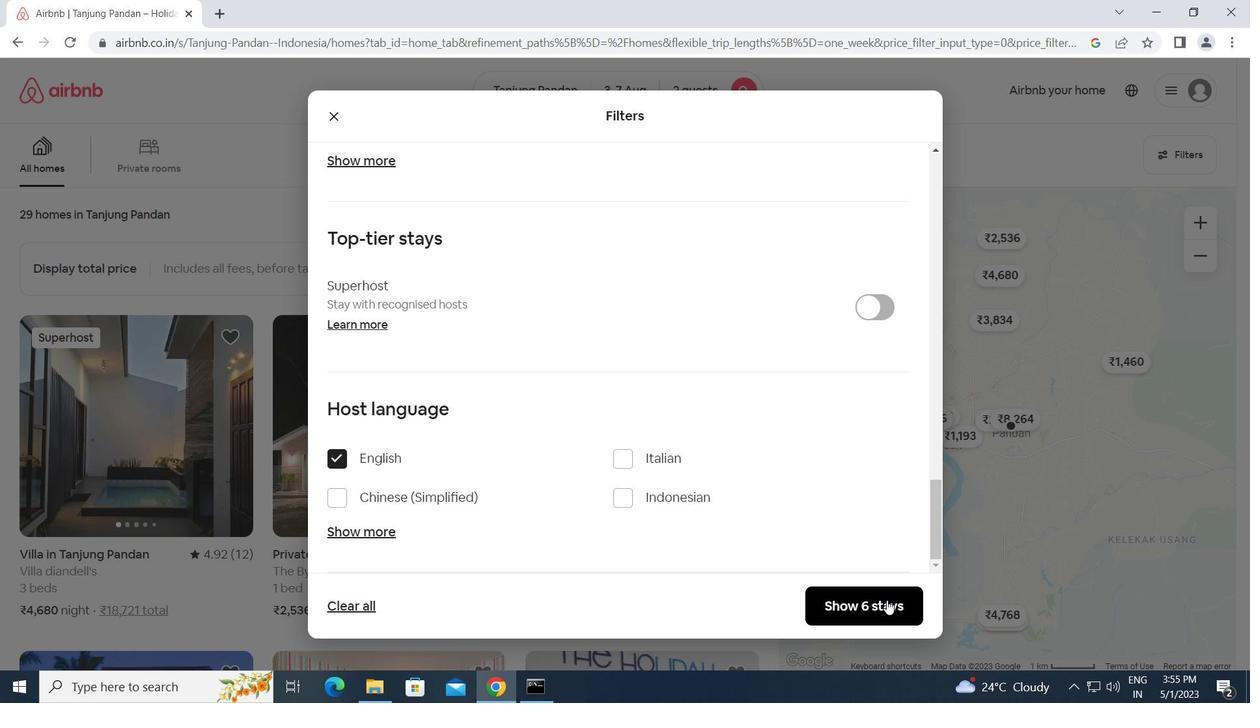 
Action: Mouse pressed left at (884, 601)
Screenshot: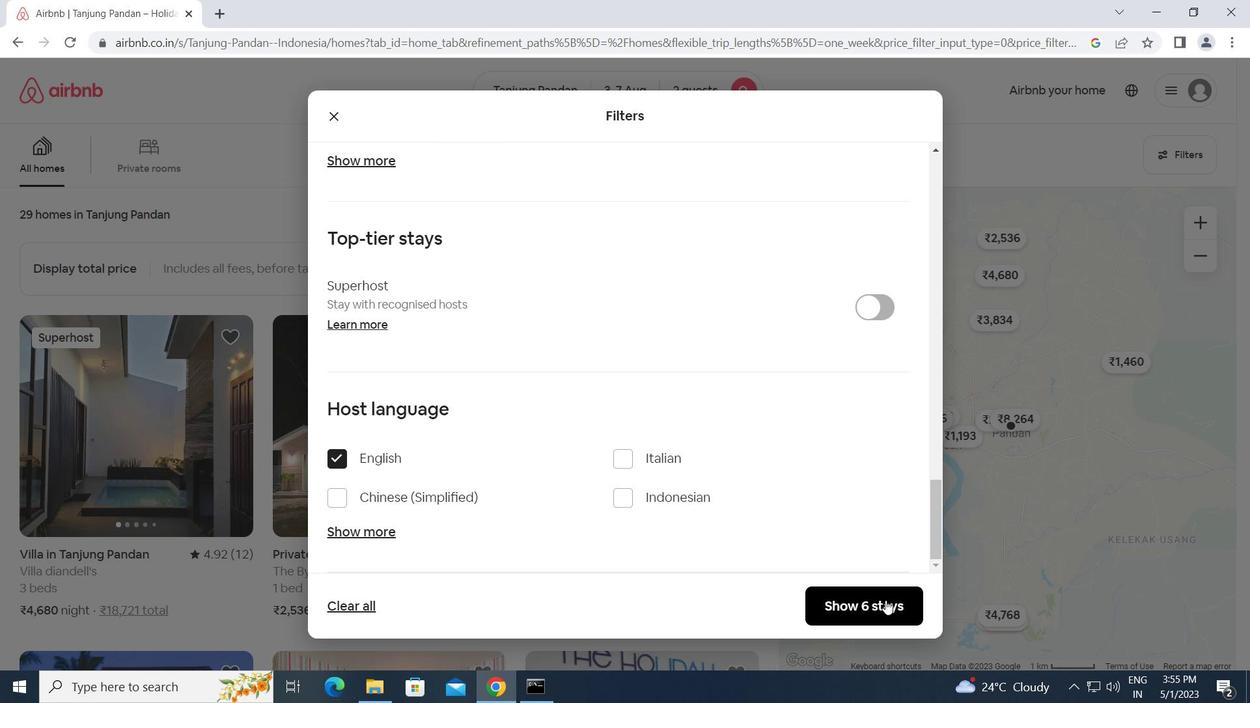 
